 Task: In the  document Creativityplan.html change page color to  'Grey'. Insert watermark  'Do not copy ' Apply Font Style in watermark Lexend
Action: Mouse moved to (243, 311)
Screenshot: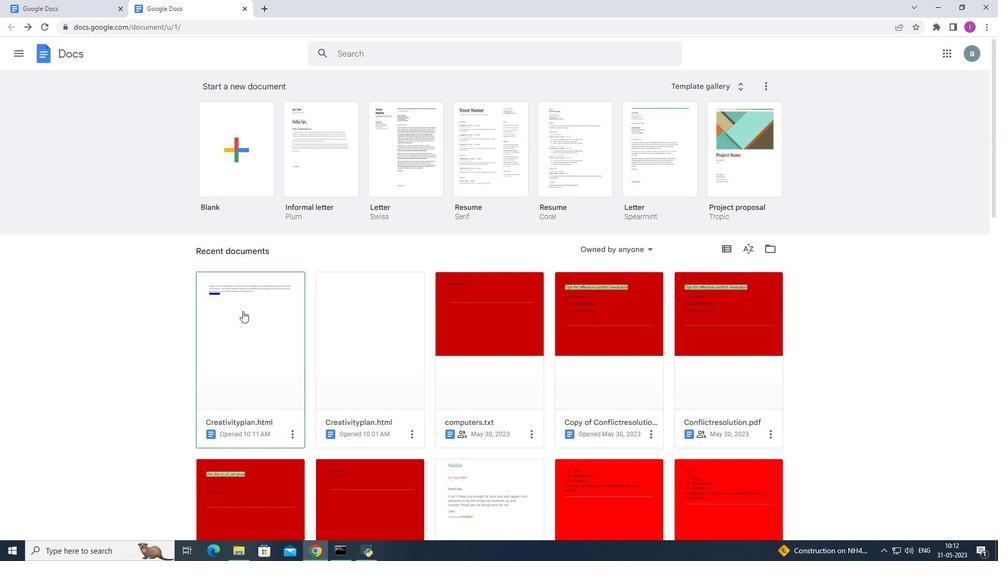 
Action: Mouse pressed left at (243, 311)
Screenshot: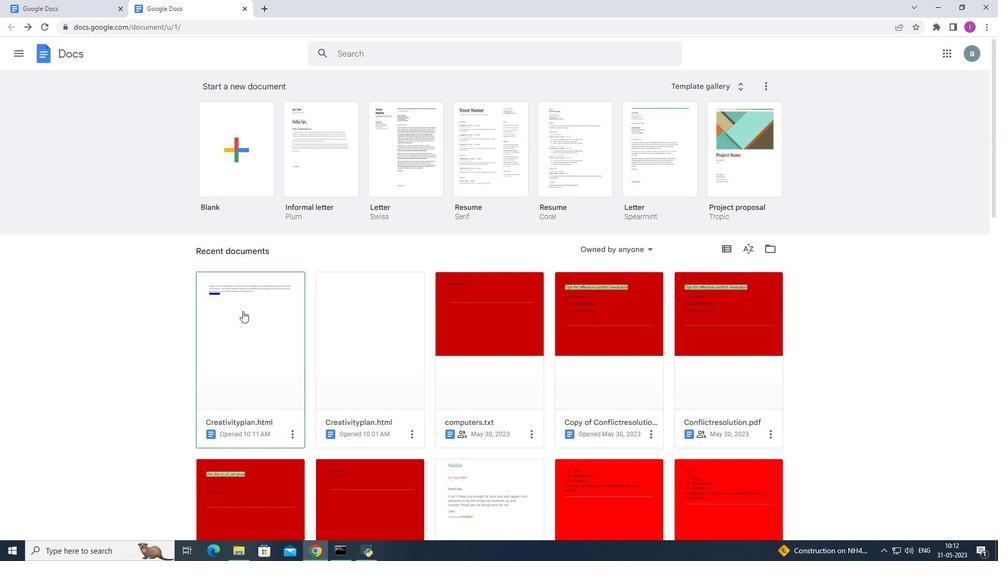 
Action: Mouse moved to (32, 62)
Screenshot: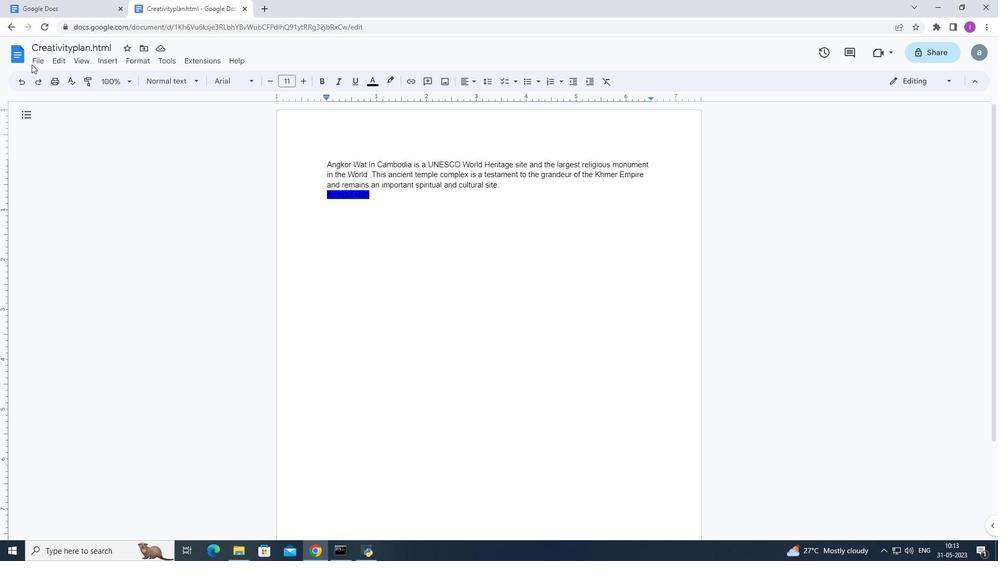 
Action: Mouse pressed left at (32, 62)
Screenshot: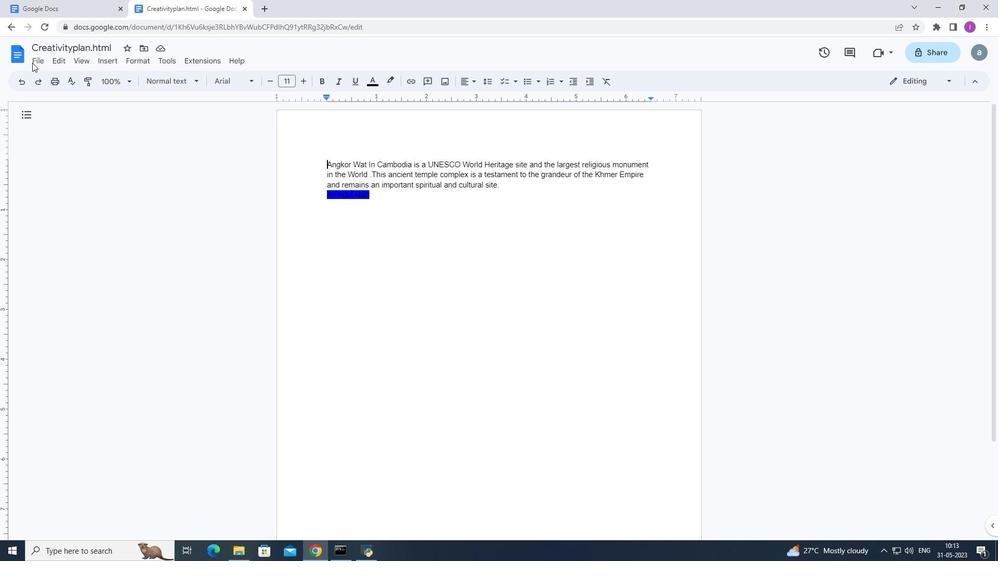 
Action: Mouse moved to (37, 59)
Screenshot: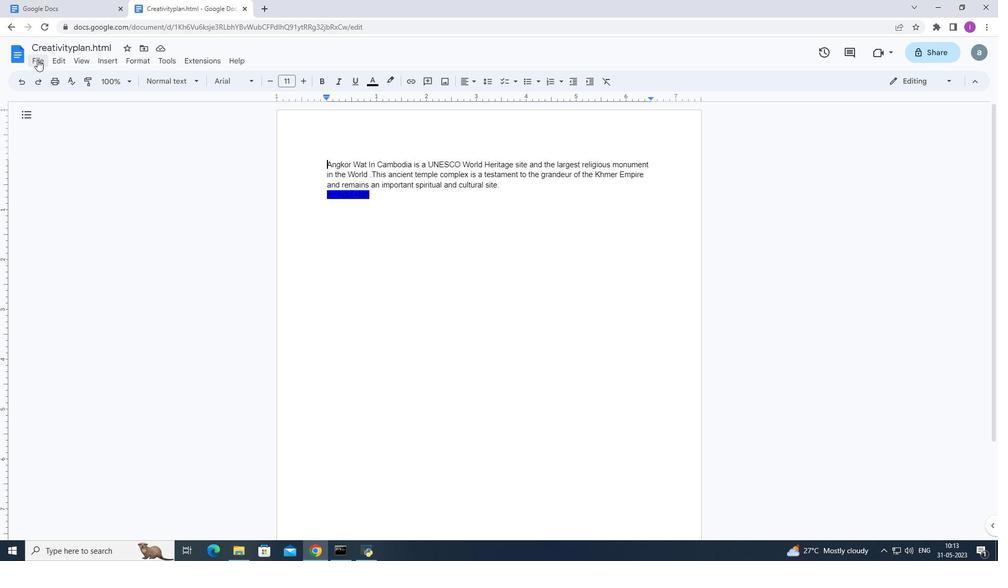 
Action: Mouse pressed left at (37, 59)
Screenshot: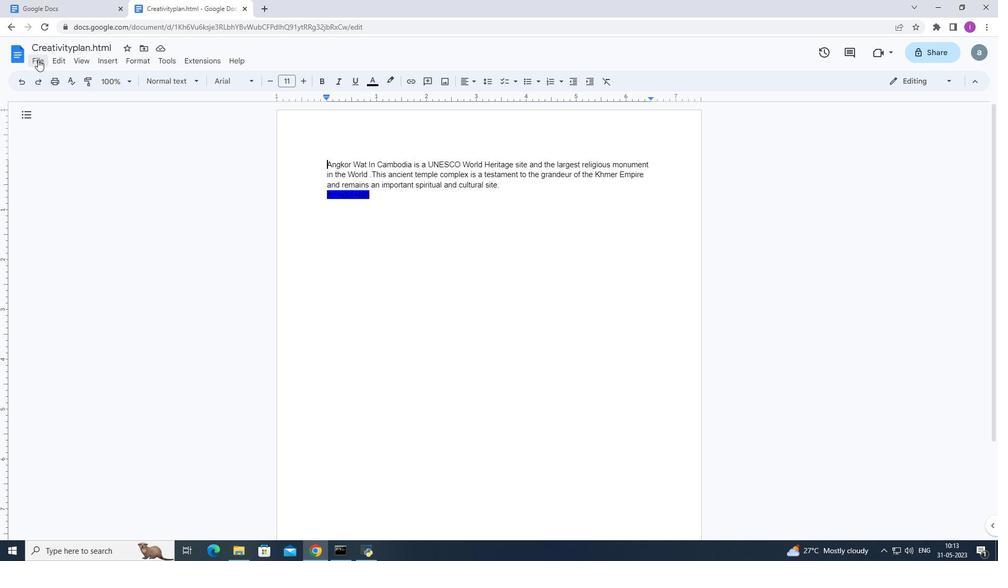 
Action: Mouse moved to (73, 343)
Screenshot: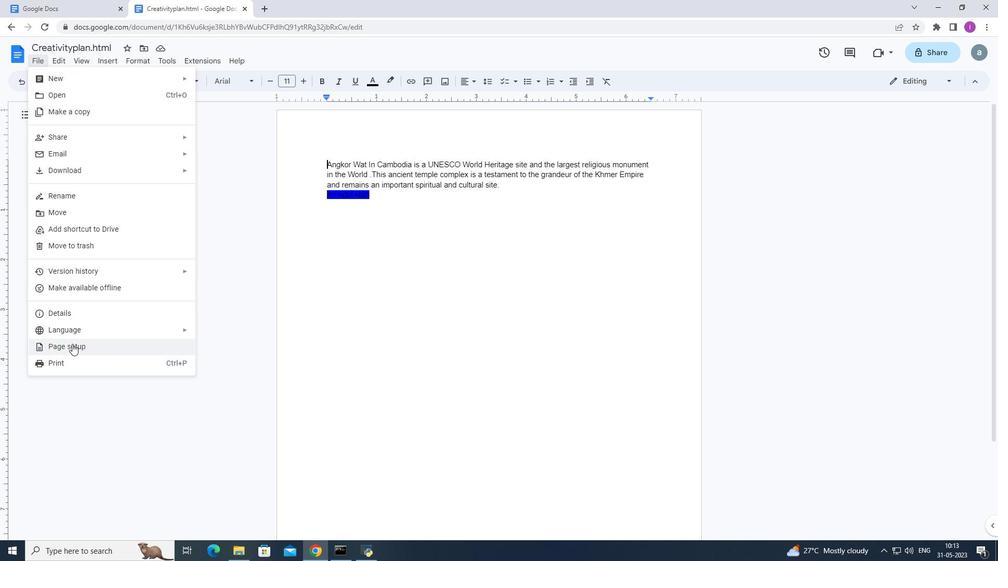 
Action: Mouse pressed left at (73, 343)
Screenshot: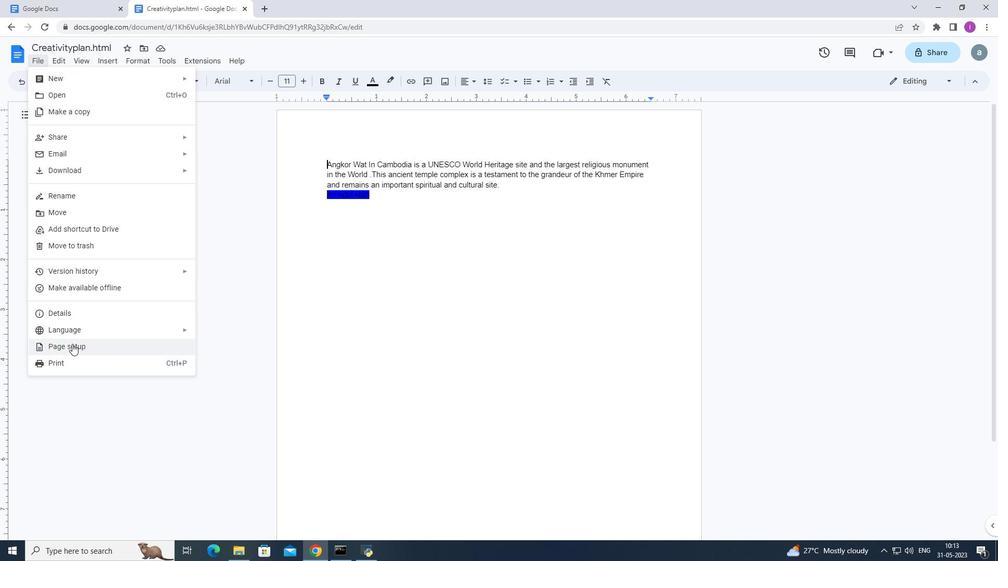 
Action: Mouse moved to (418, 353)
Screenshot: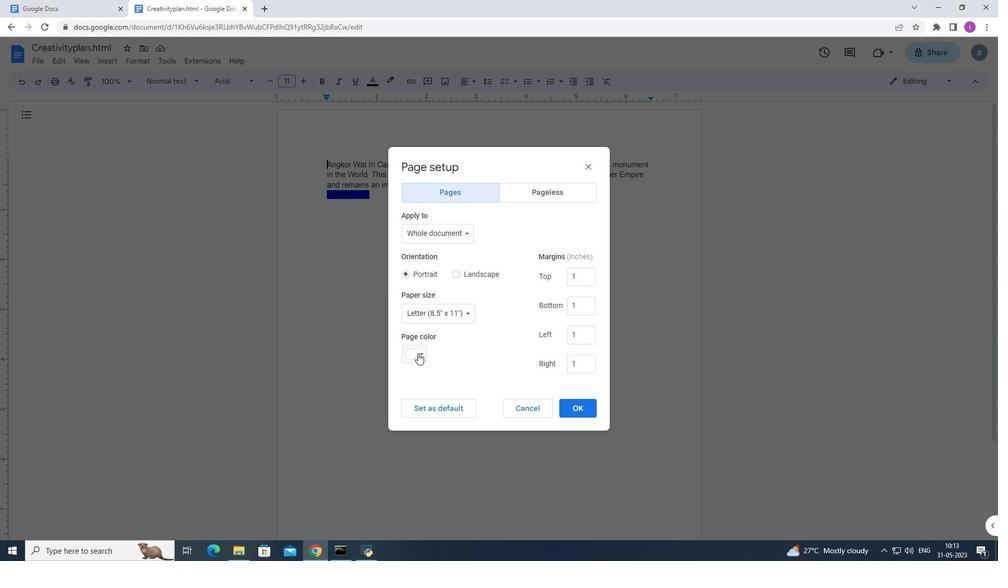 
Action: Mouse pressed left at (418, 353)
Screenshot: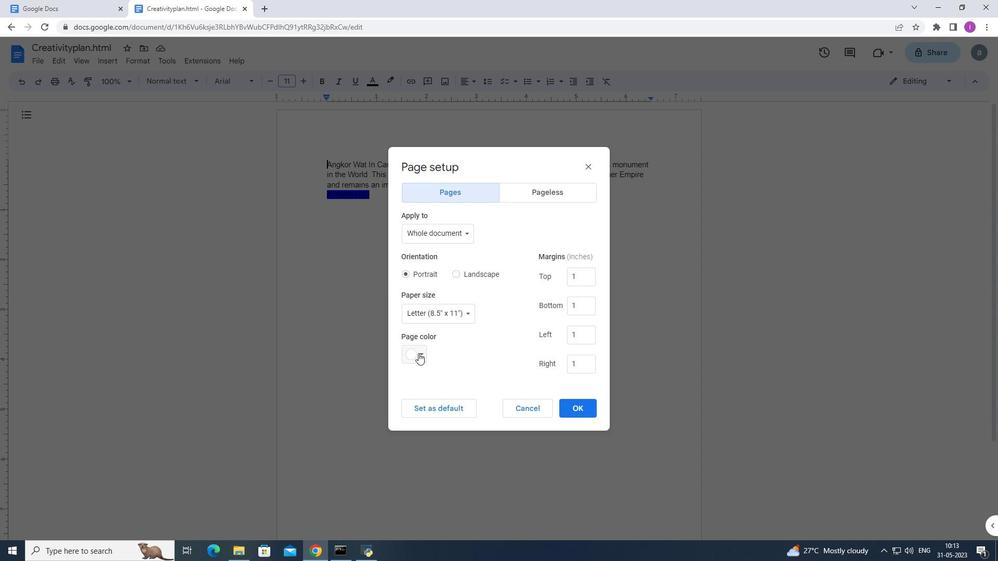 
Action: Mouse moved to (474, 378)
Screenshot: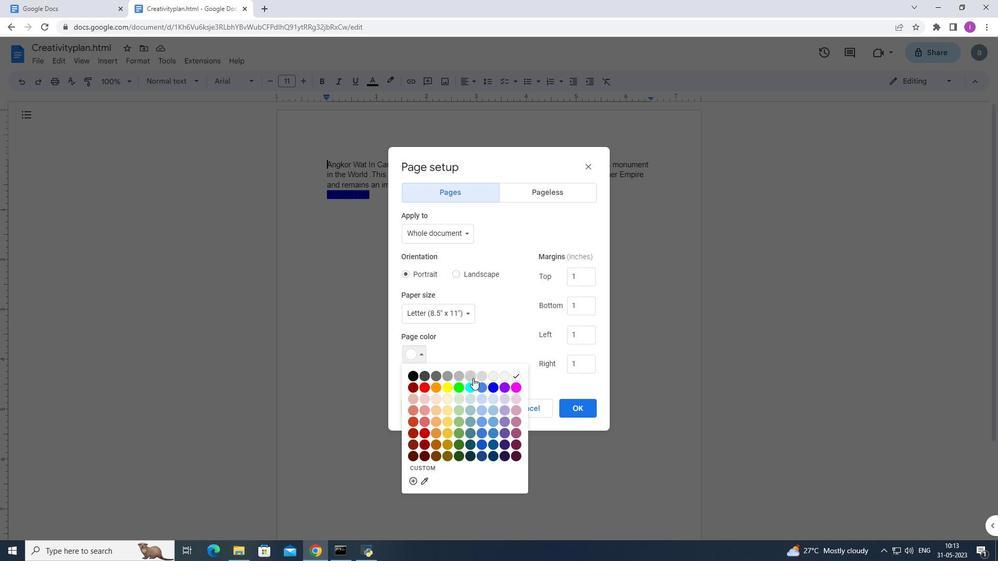 
Action: Mouse pressed left at (474, 378)
Screenshot: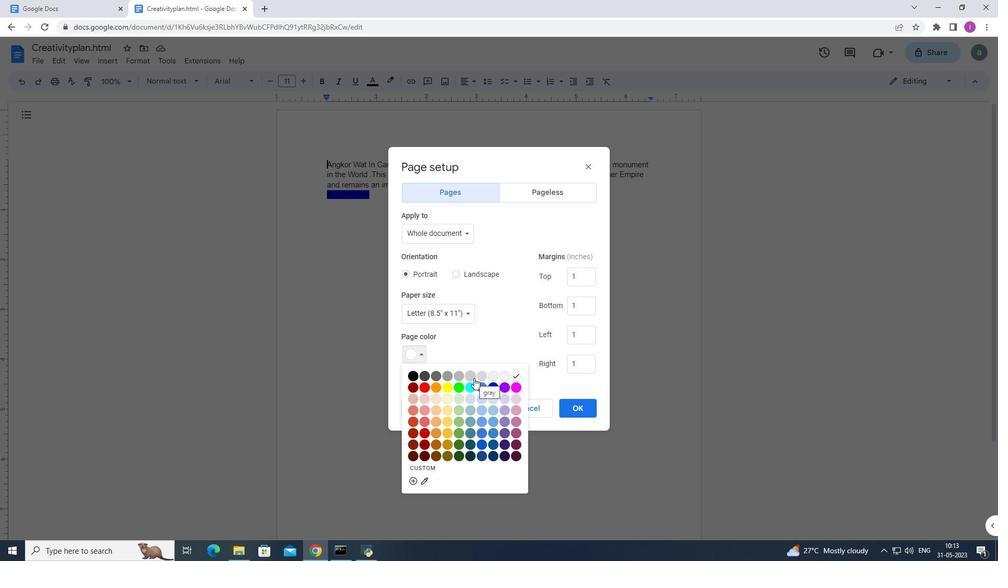 
Action: Mouse moved to (582, 414)
Screenshot: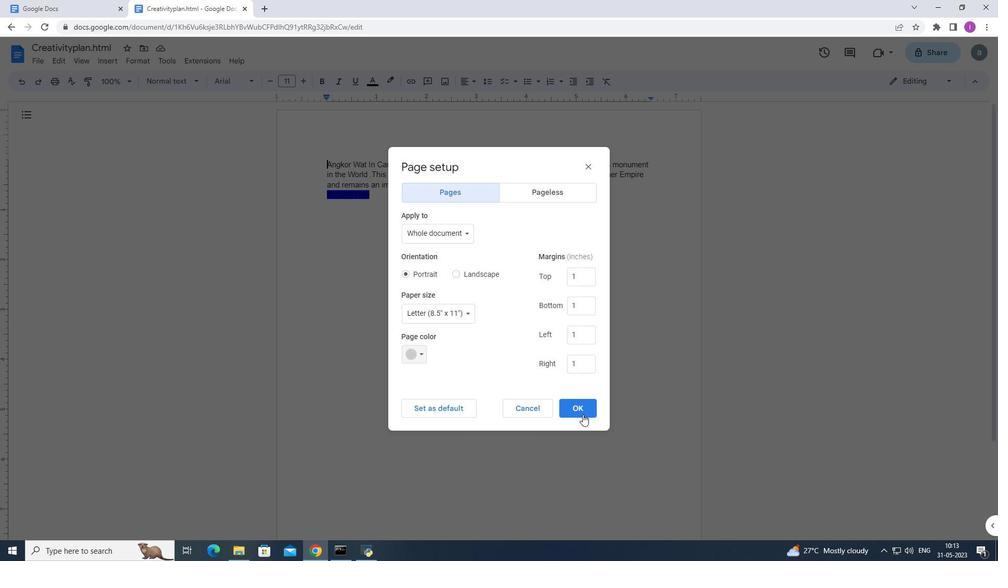 
Action: Mouse pressed left at (582, 414)
Screenshot: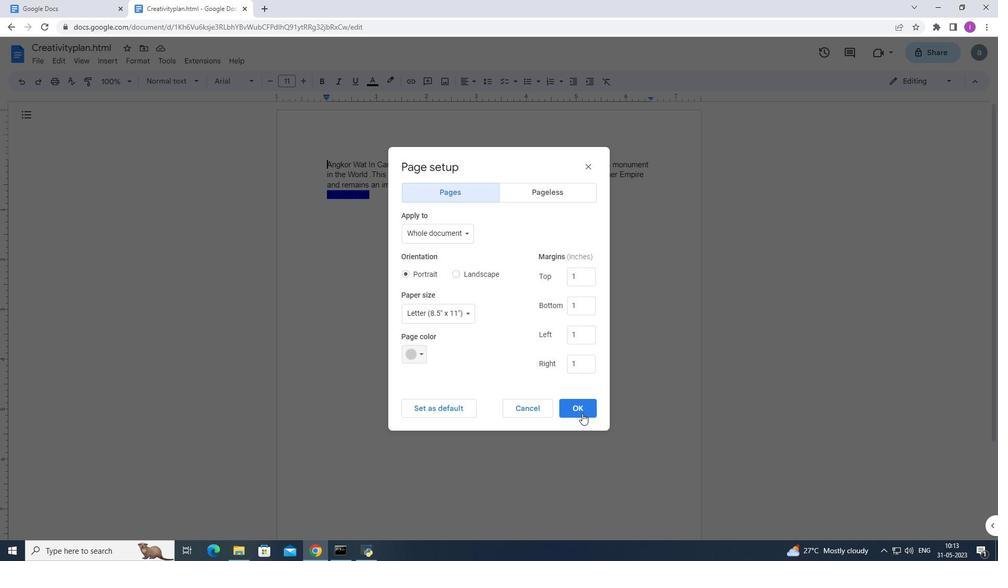 
Action: Mouse moved to (110, 60)
Screenshot: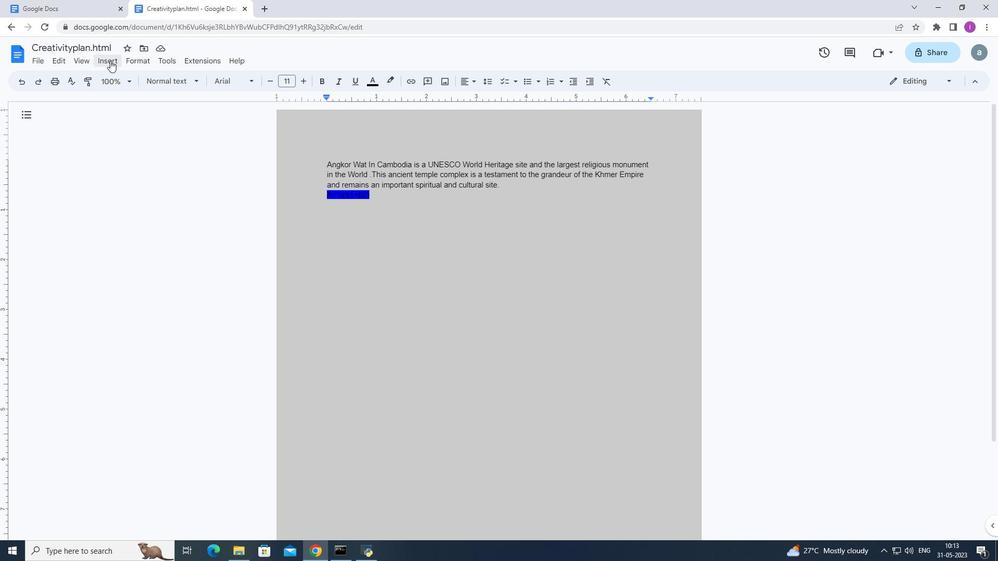 
Action: Mouse pressed left at (110, 60)
Screenshot: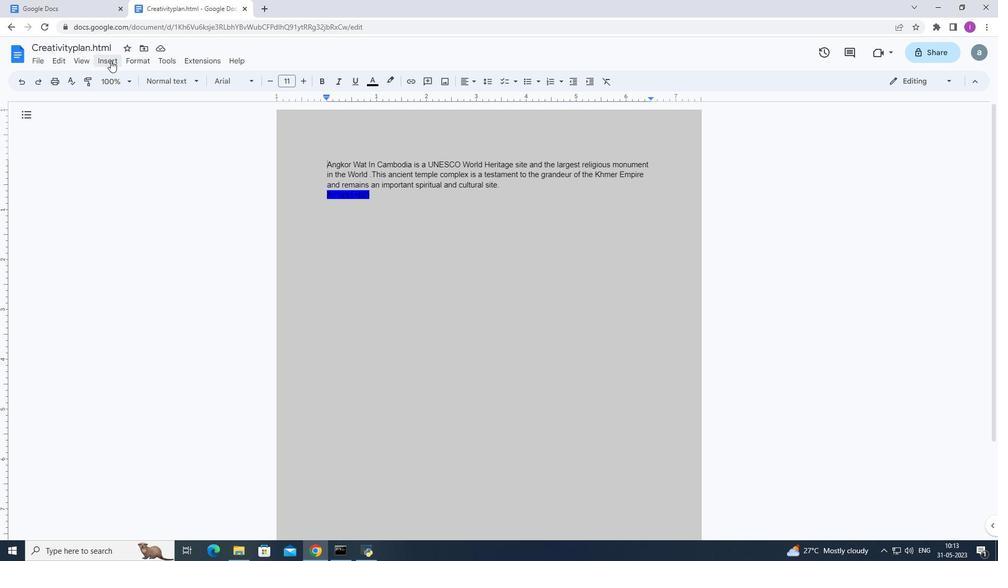 
Action: Mouse moved to (140, 302)
Screenshot: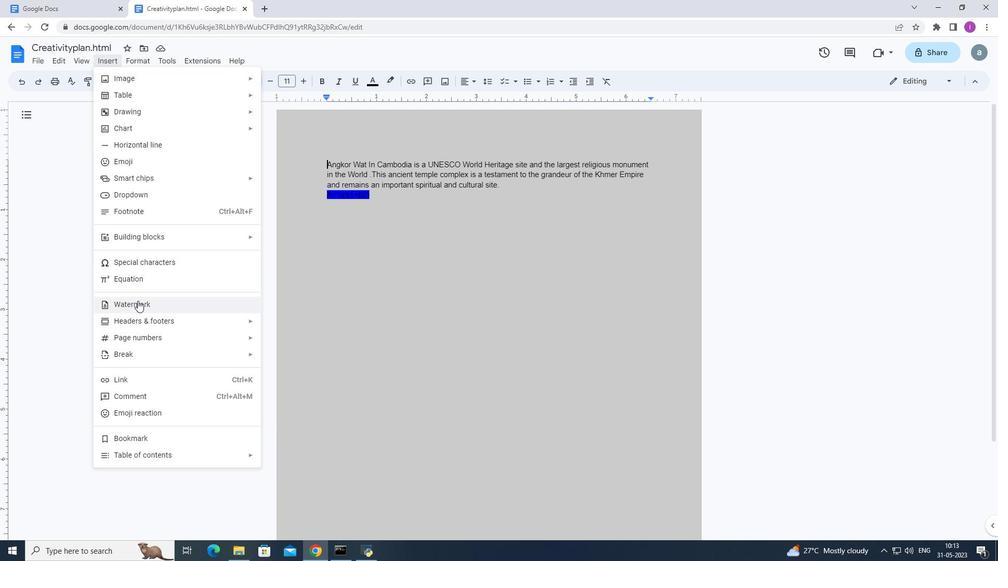 
Action: Mouse pressed left at (140, 302)
Screenshot: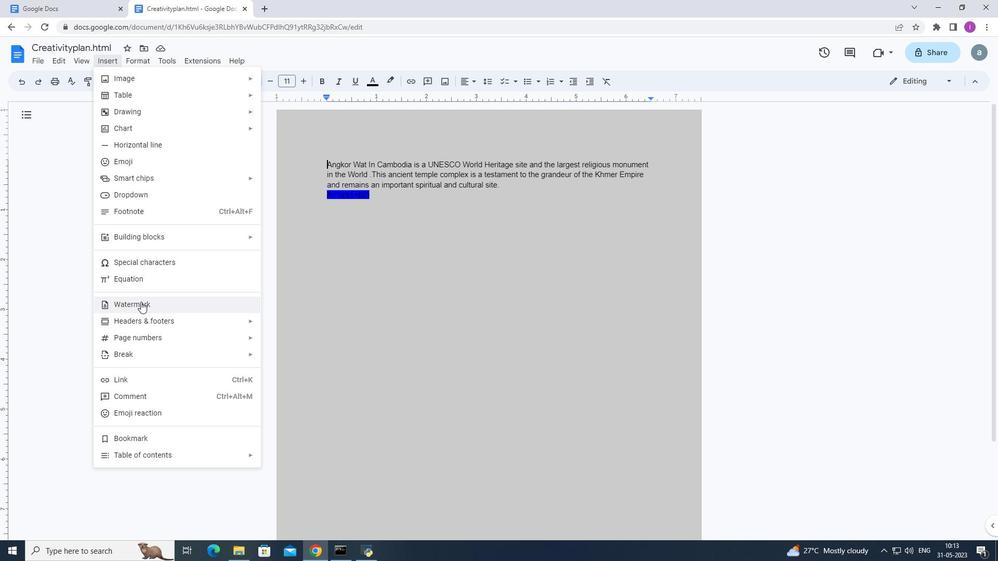 
Action: Mouse moved to (869, 206)
Screenshot: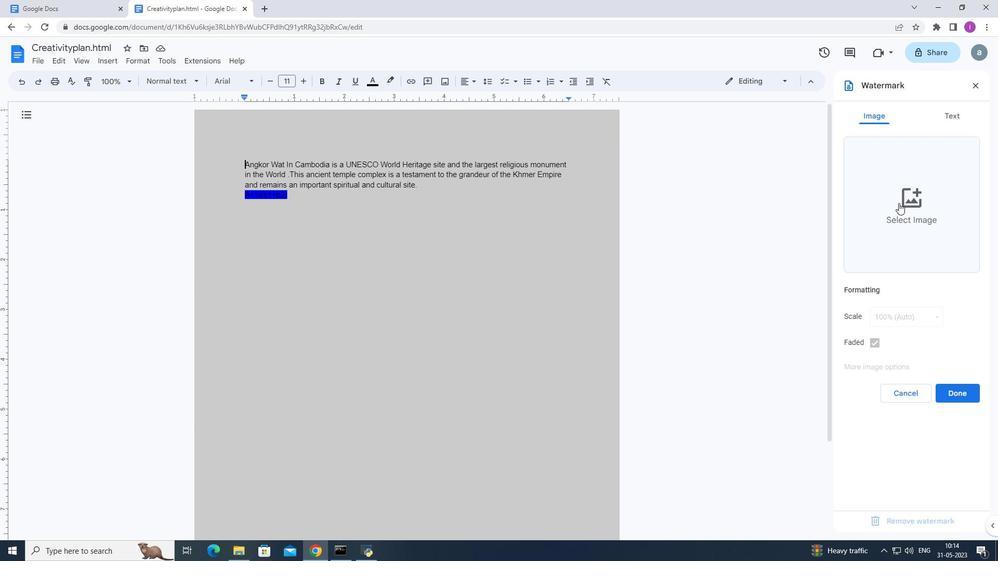 
Action: Mouse pressed left at (869, 206)
Screenshot: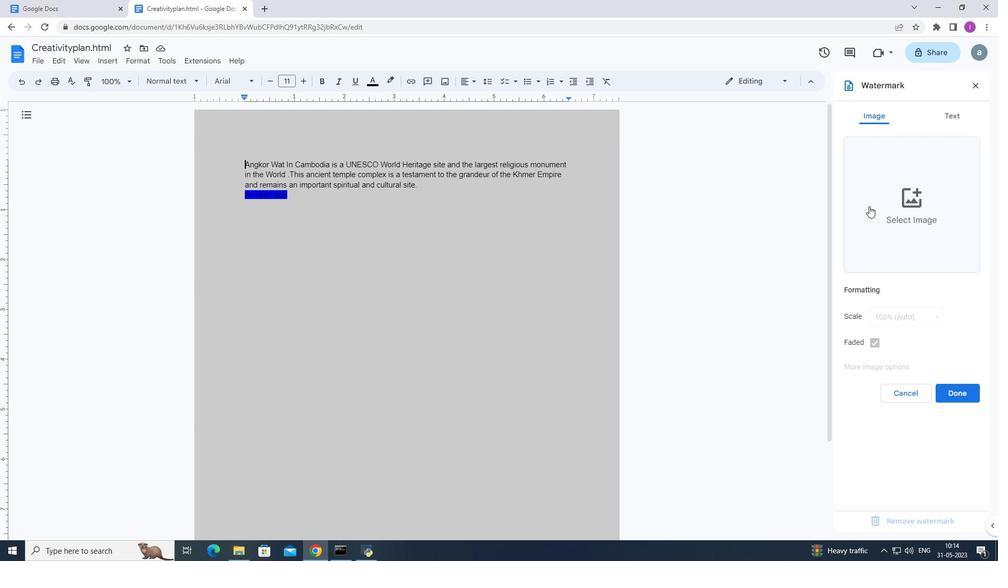 
Action: Mouse moved to (831, 96)
Screenshot: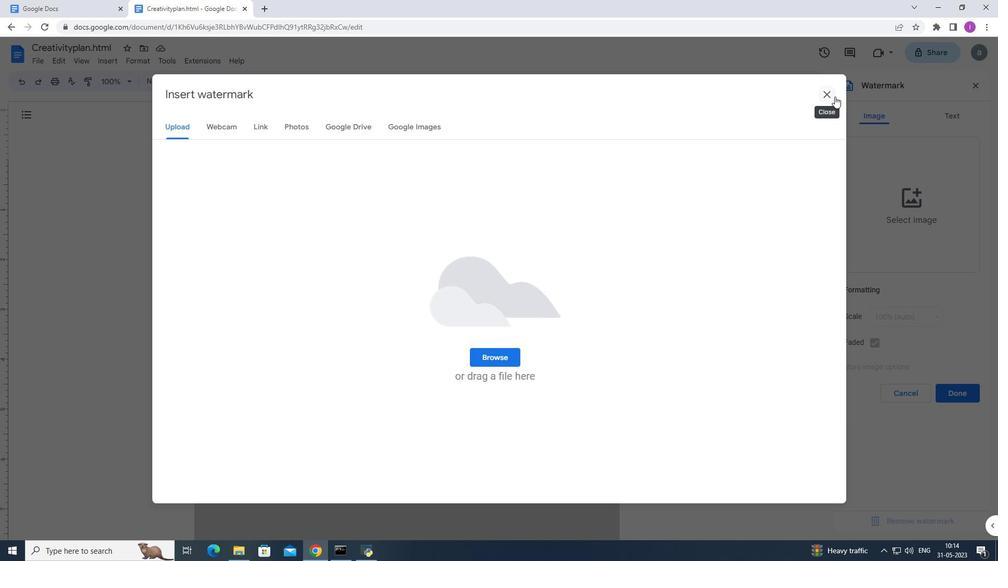 
Action: Mouse pressed left at (831, 96)
Screenshot: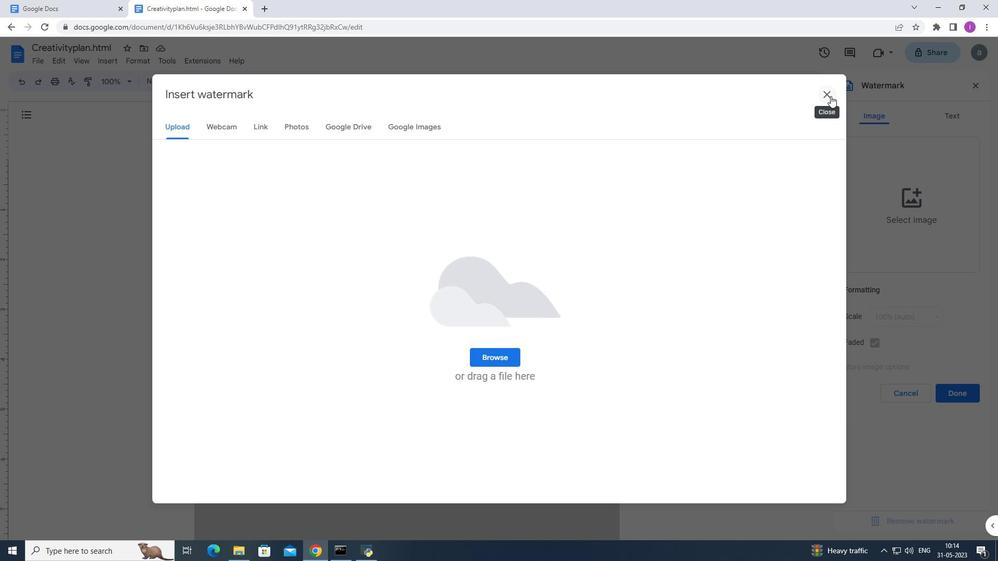 
Action: Mouse moved to (955, 117)
Screenshot: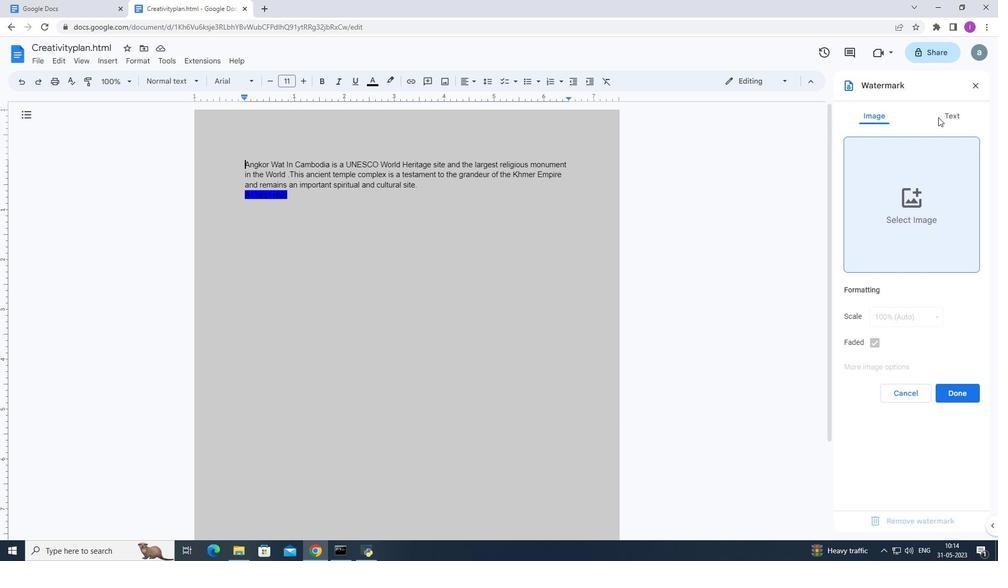 
Action: Mouse pressed left at (955, 117)
Screenshot: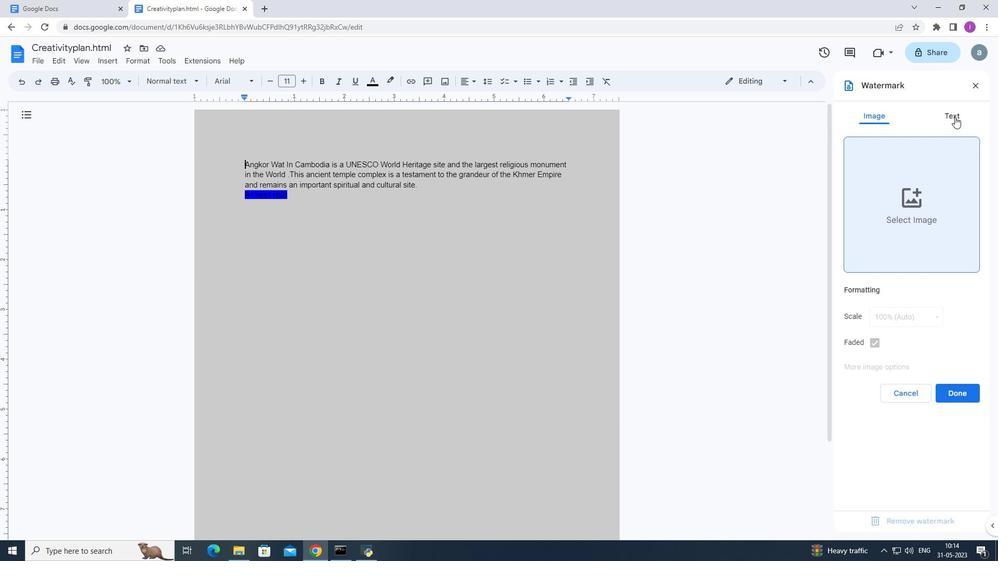 
Action: Mouse moved to (884, 144)
Screenshot: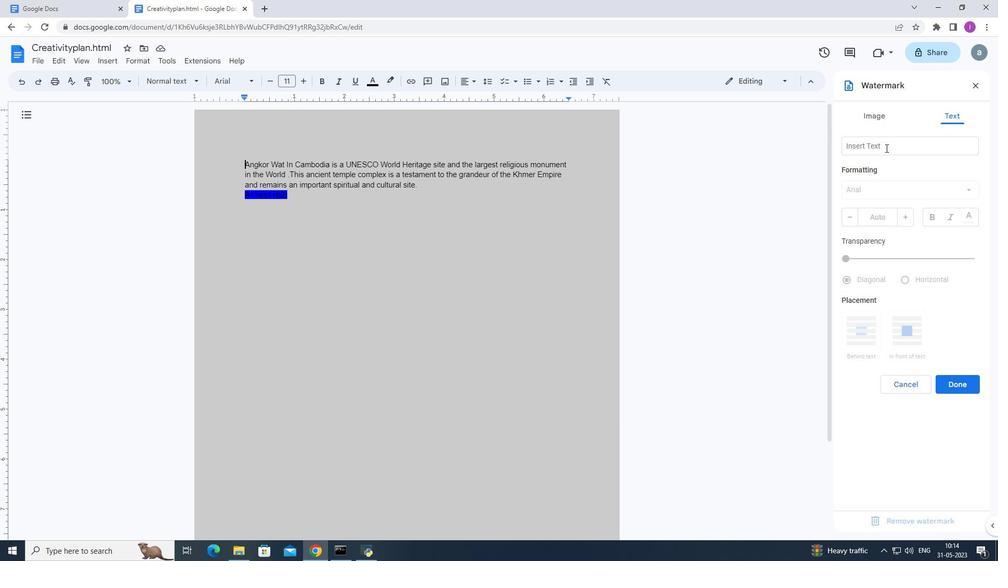 
Action: Mouse pressed left at (884, 144)
Screenshot: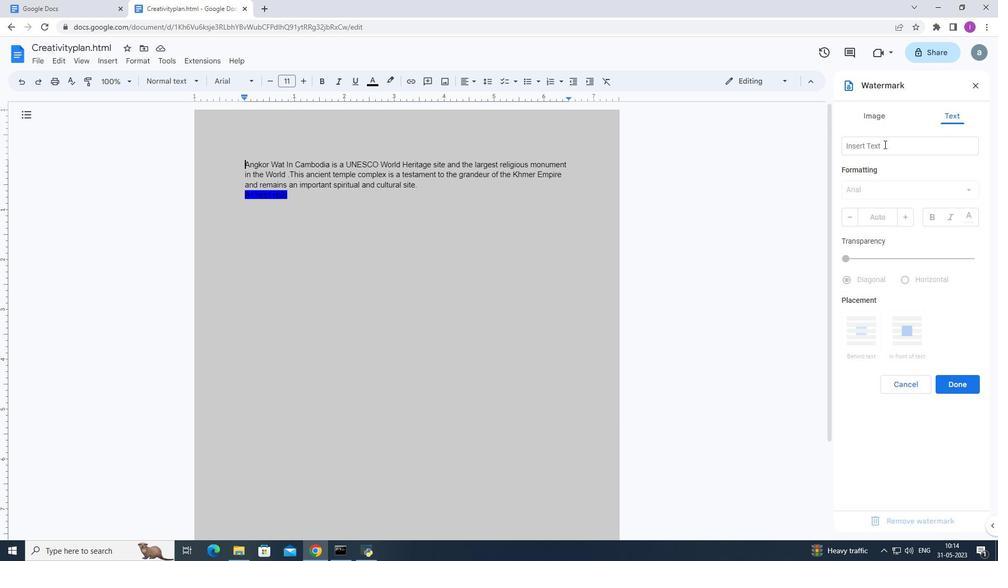 
Action: Key pressed <Key.shift>Do<Key.space>nit<Key.space>copy<Key.backspace><Key.backspace><Key.backspace><Key.backspace><Key.backspace><Key.backspace><Key.backspace>ot<Key.space>copy
Screenshot: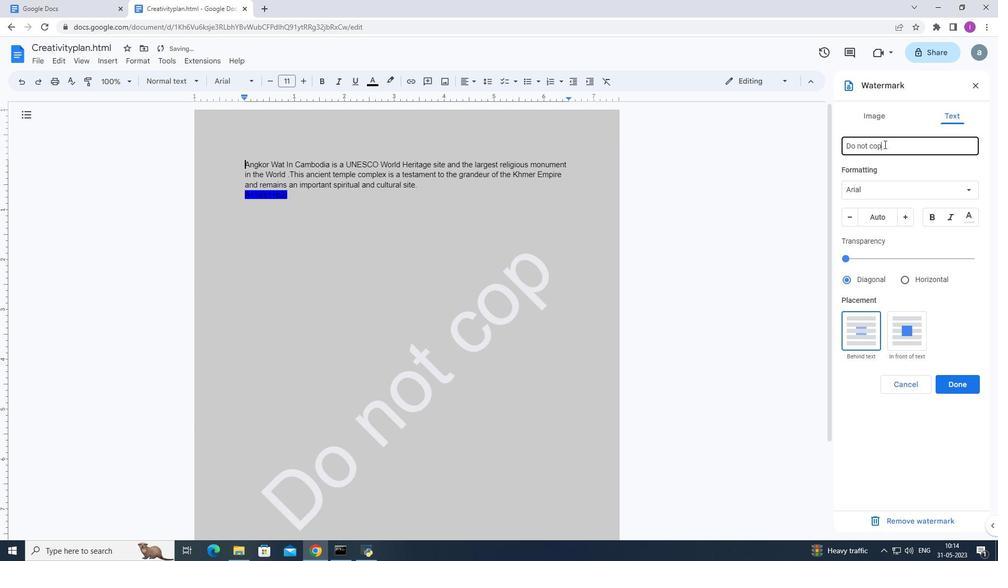 
Action: Mouse moved to (970, 189)
Screenshot: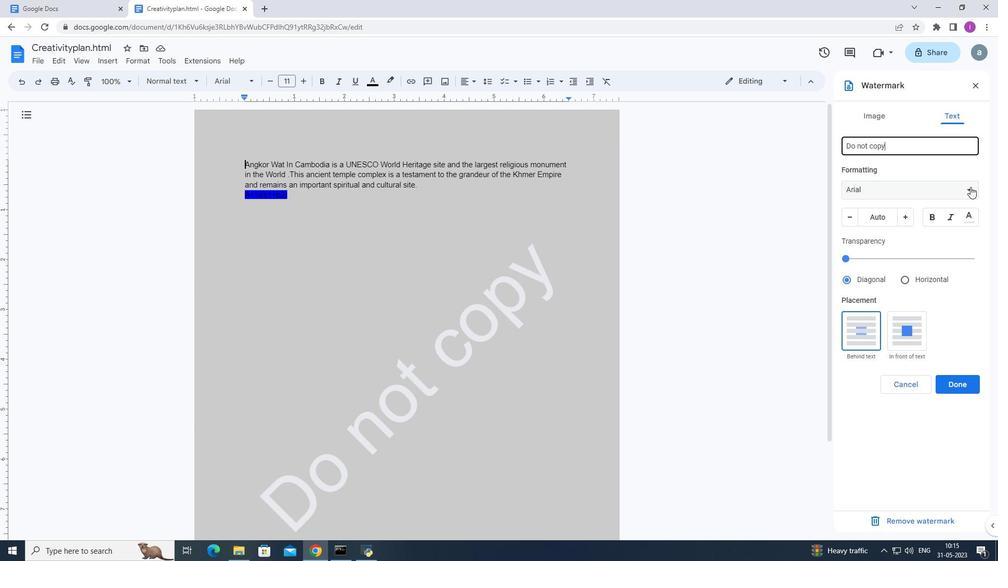 
Action: Mouse pressed left at (970, 189)
Screenshot: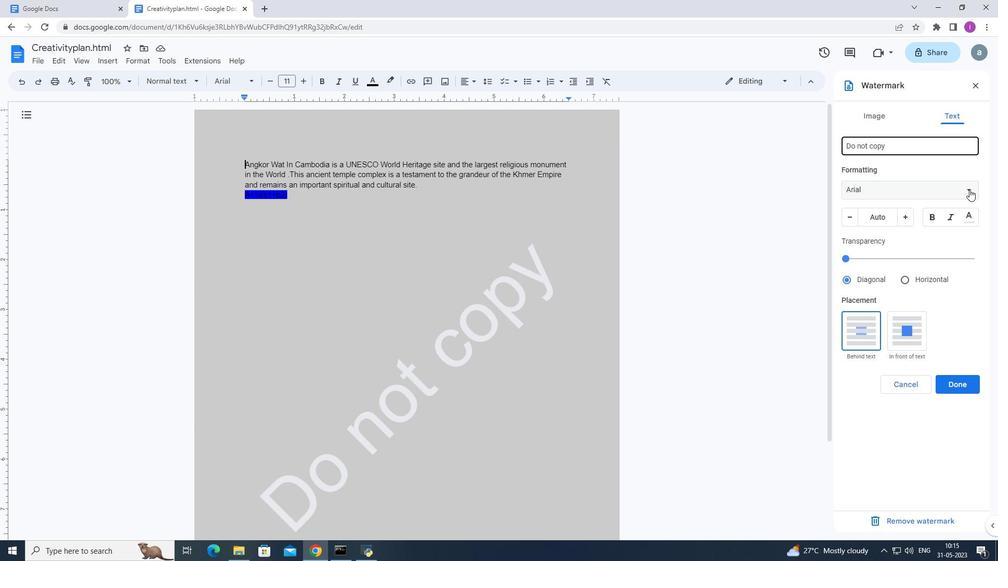 
Action: Mouse moved to (967, 169)
Screenshot: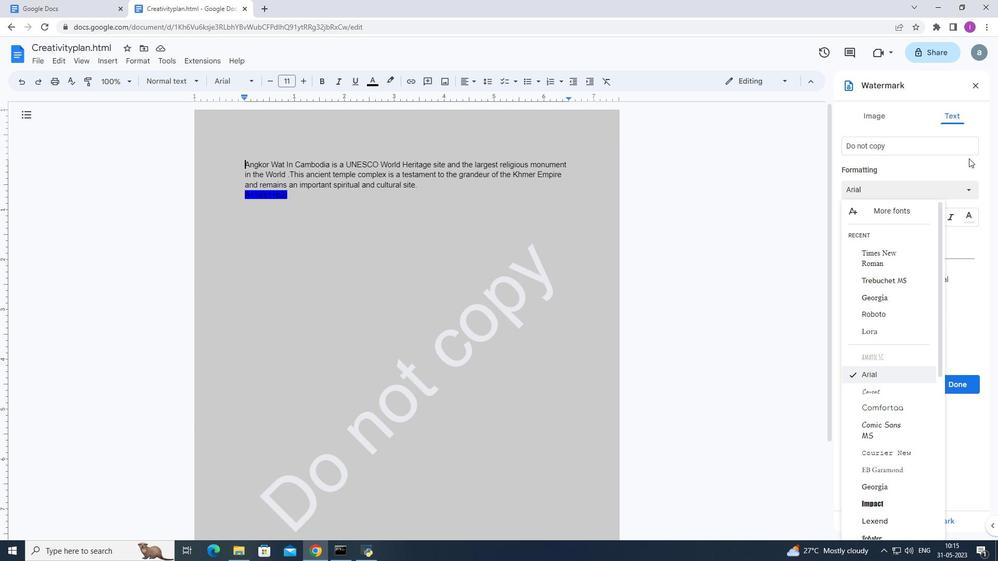 
Action: Mouse pressed left at (967, 169)
Screenshot: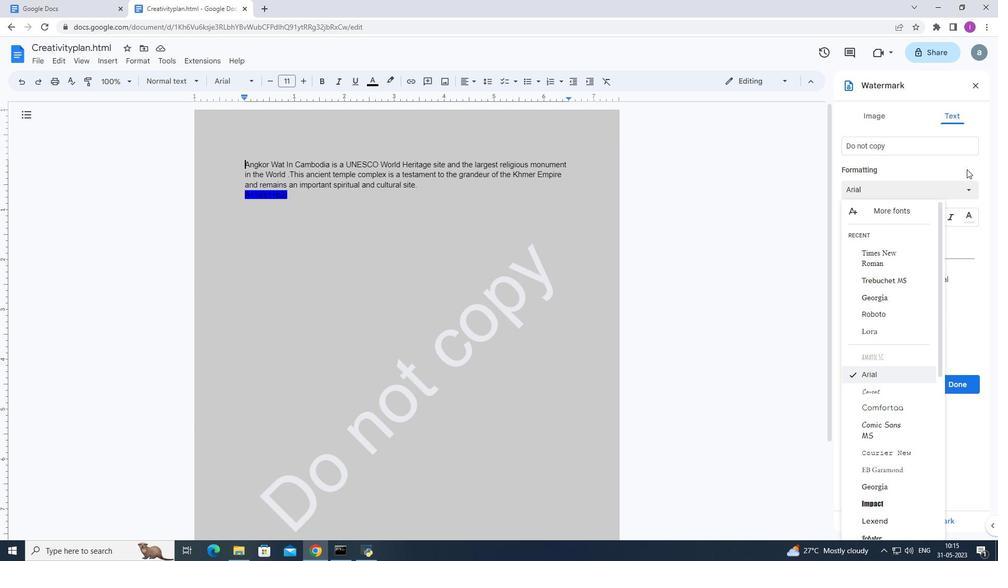 
Action: Mouse moved to (967, 189)
Screenshot: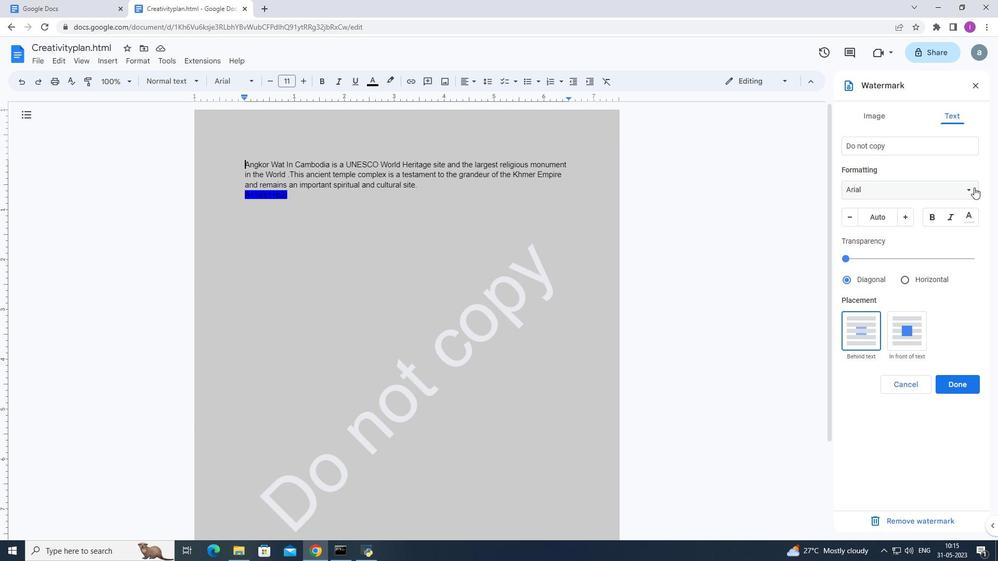 
Action: Mouse pressed left at (967, 189)
Screenshot: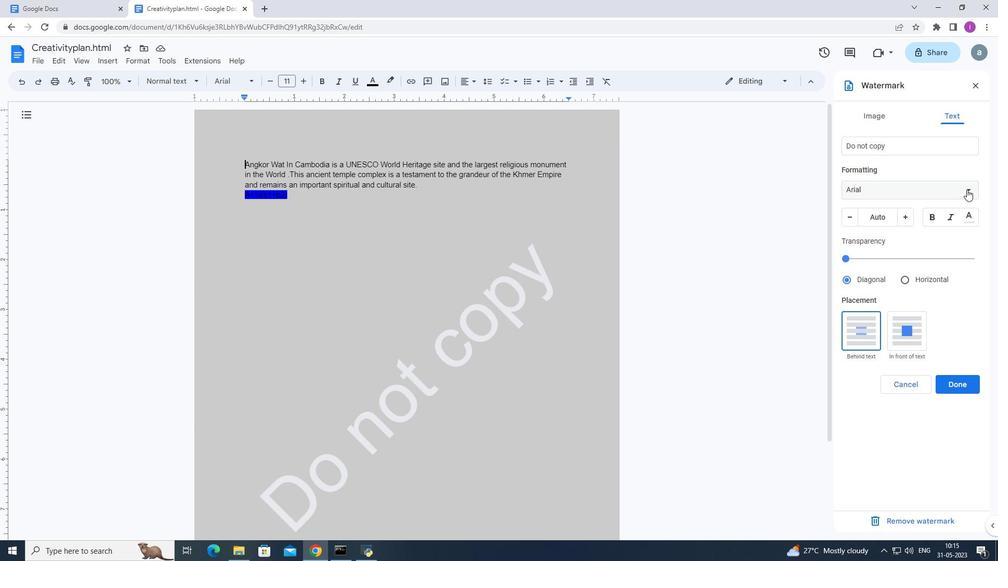 
Action: Mouse moved to (925, 287)
Screenshot: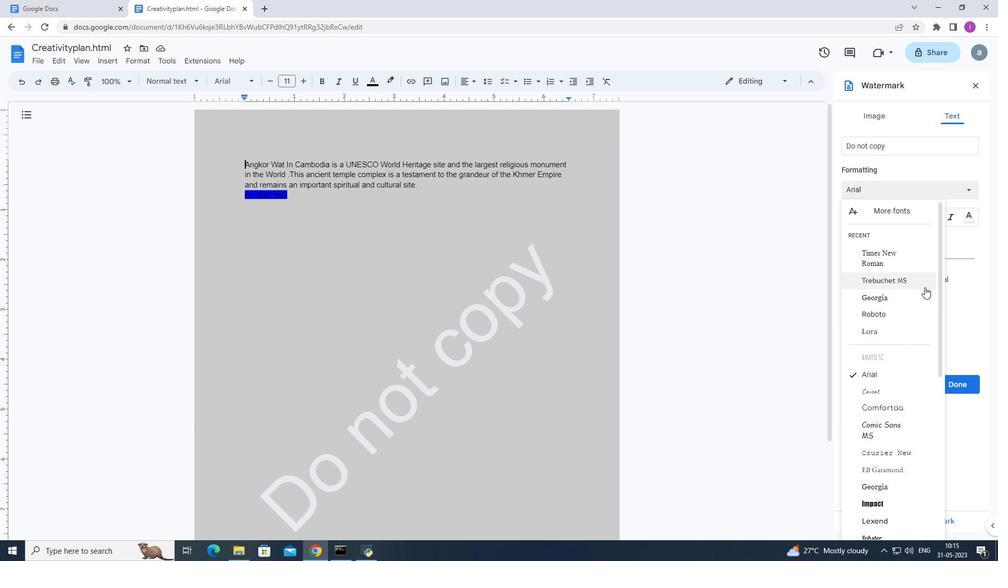 
Action: Mouse scrolled (925, 286) with delta (0, 0)
Screenshot: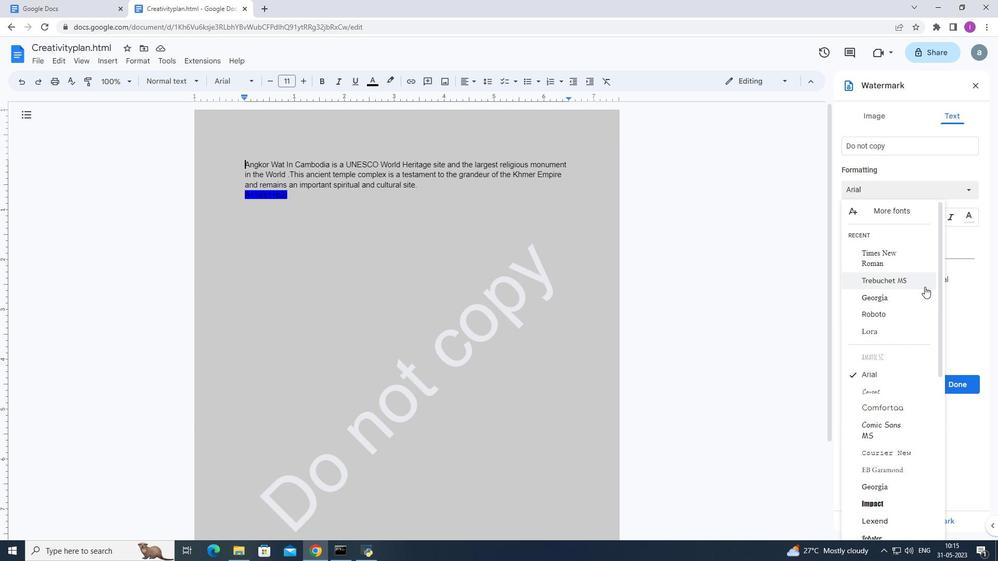 
Action: Mouse scrolled (925, 286) with delta (0, 0)
Screenshot: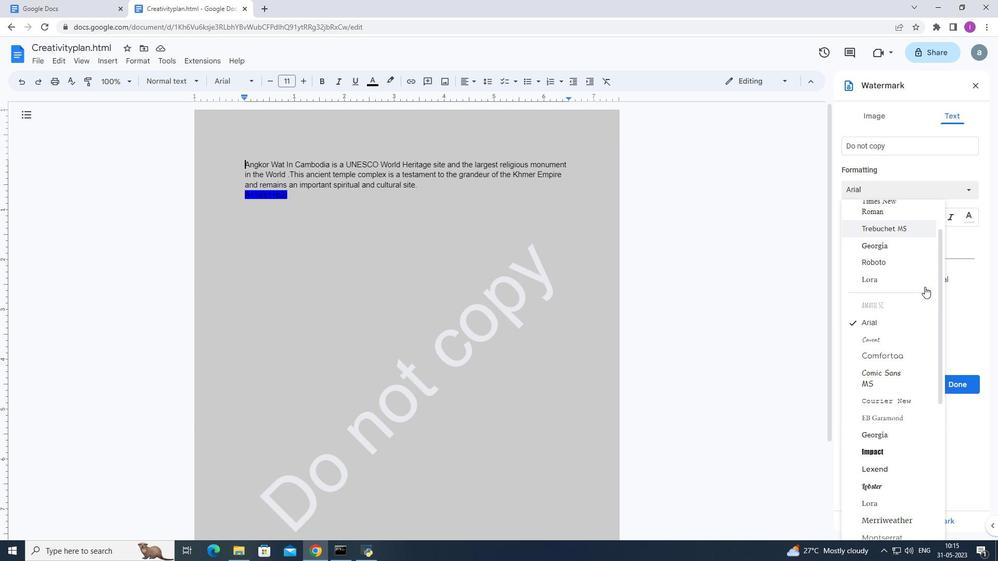 
Action: Mouse scrolled (925, 286) with delta (0, 0)
Screenshot: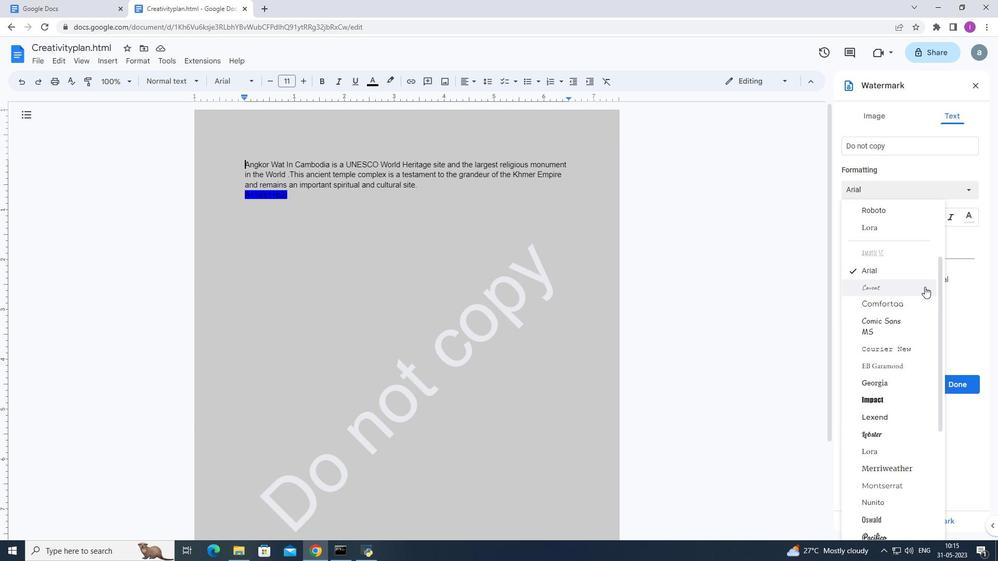 
Action: Mouse scrolled (925, 286) with delta (0, 0)
Screenshot: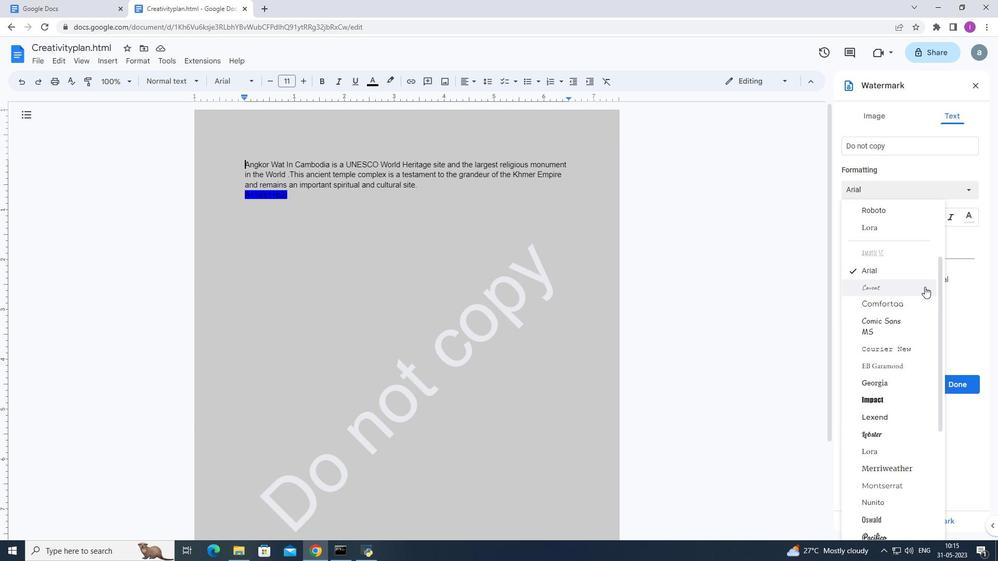 
Action: Mouse scrolled (925, 286) with delta (0, 0)
Screenshot: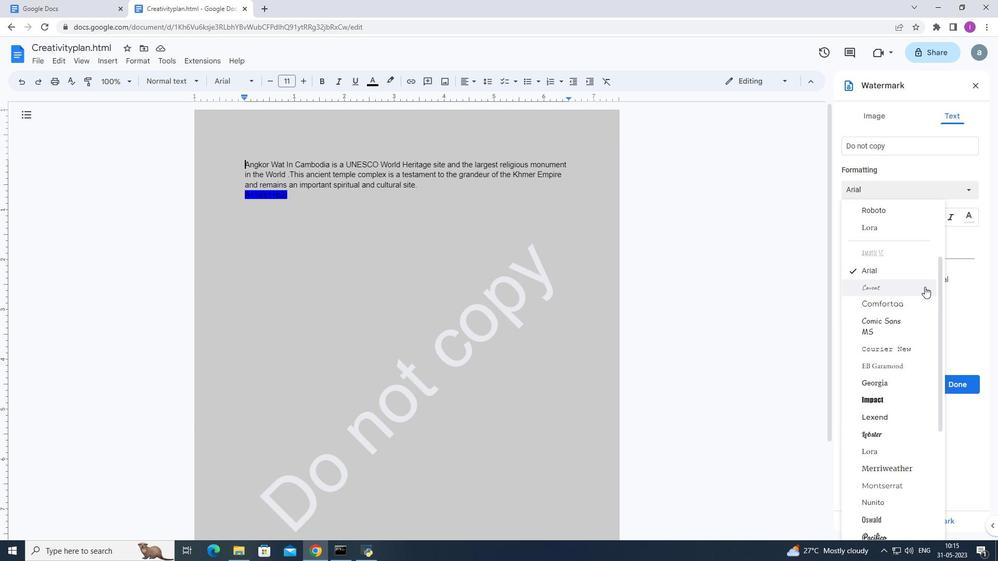 
Action: Mouse scrolled (925, 286) with delta (0, 0)
Screenshot: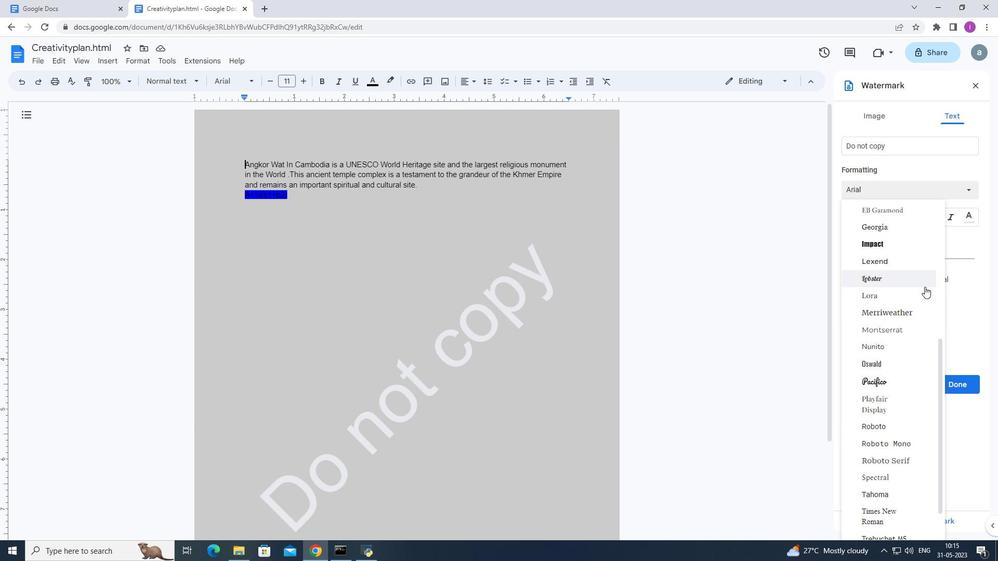 
Action: Mouse scrolled (925, 286) with delta (0, 0)
Screenshot: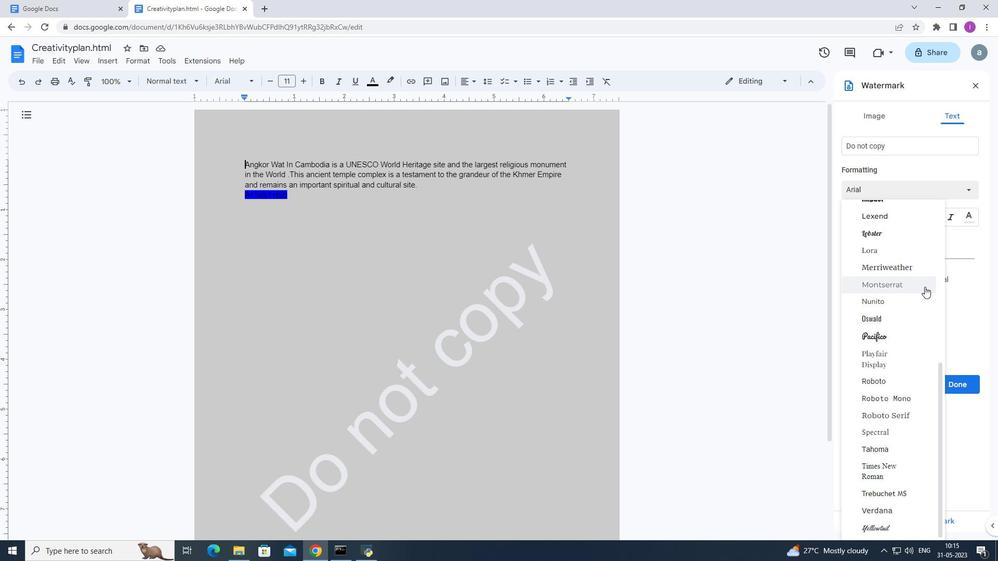 
Action: Mouse scrolled (925, 286) with delta (0, 0)
Screenshot: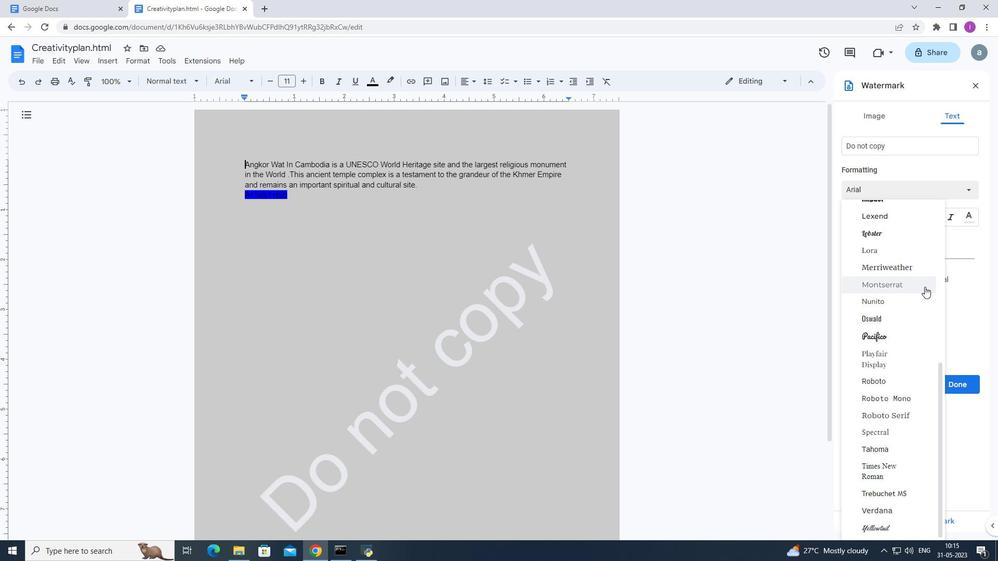
Action: Mouse scrolled (925, 286) with delta (0, 0)
Screenshot: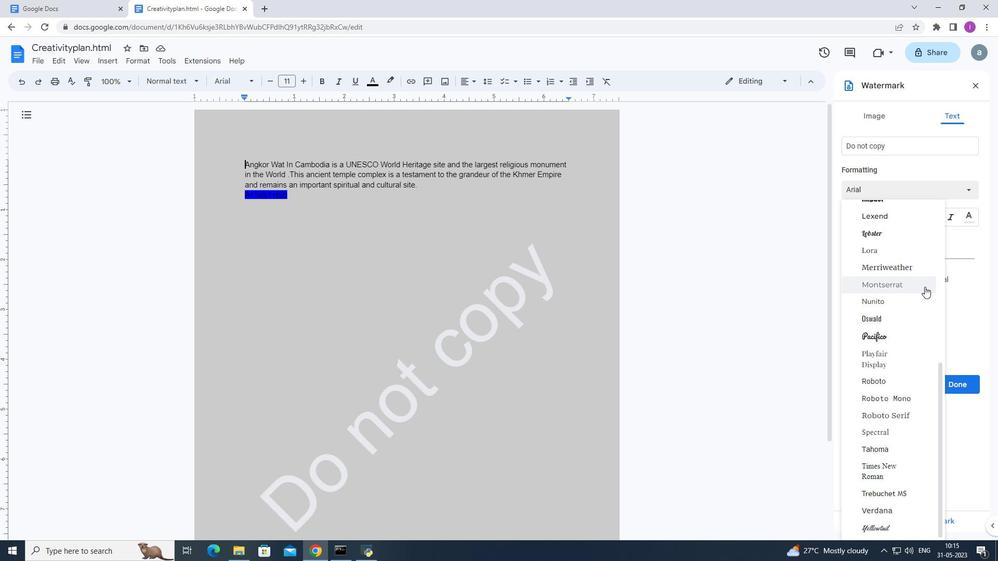 
Action: Mouse scrolled (925, 286) with delta (0, 0)
Screenshot: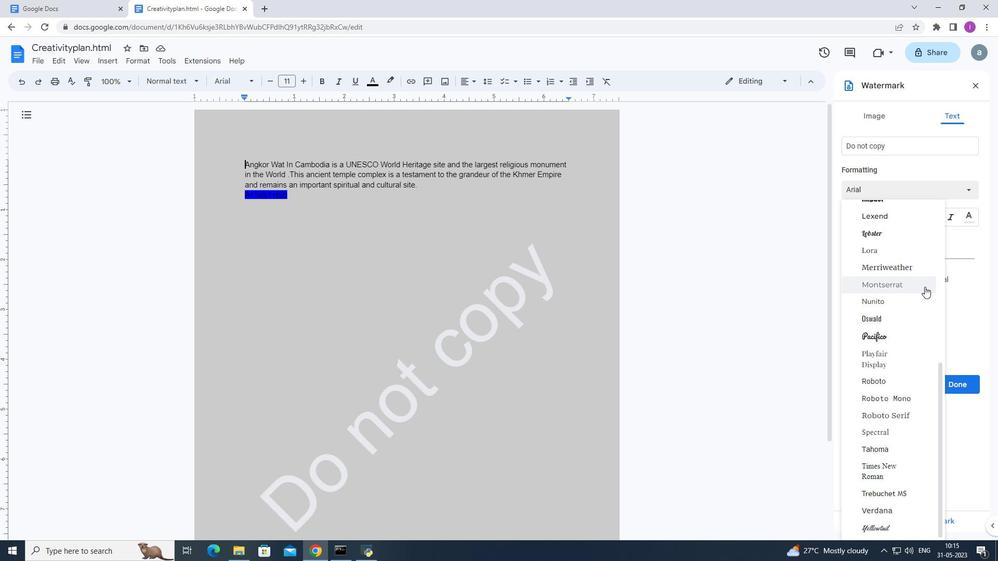 
Action: Mouse scrolled (925, 287) with delta (0, 0)
Screenshot: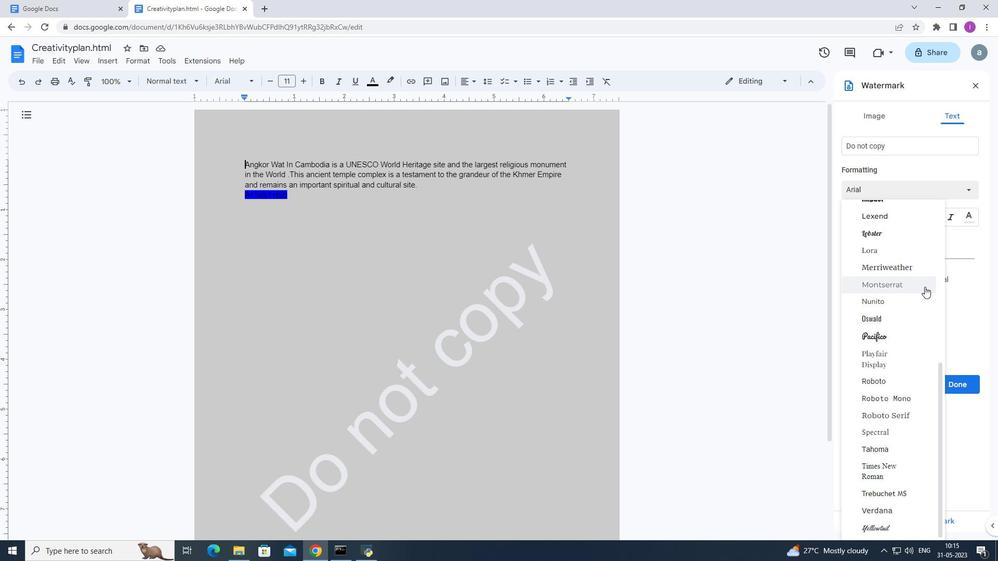 
Action: Mouse scrolled (925, 287) with delta (0, 0)
Screenshot: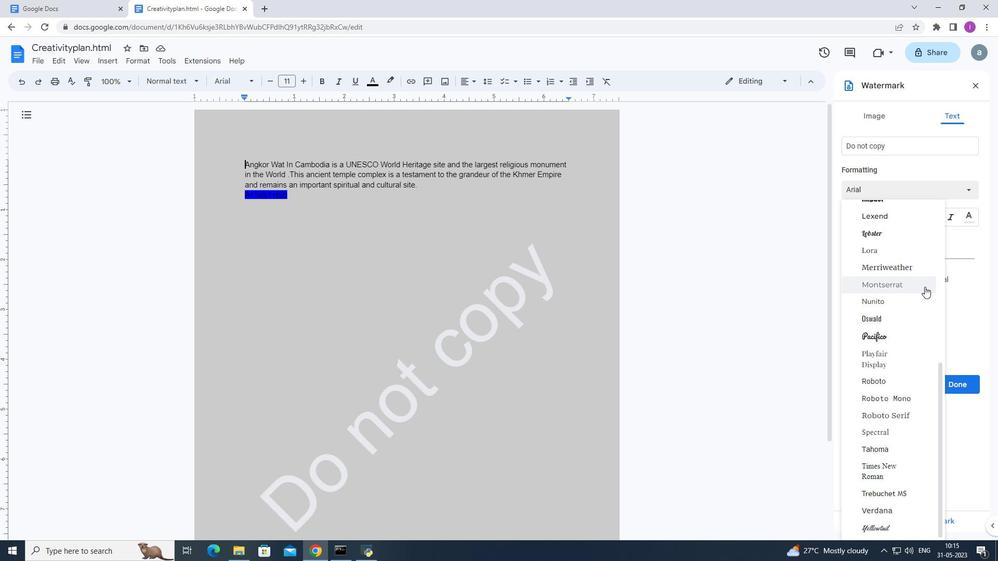 
Action: Mouse scrolled (925, 287) with delta (0, 0)
Screenshot: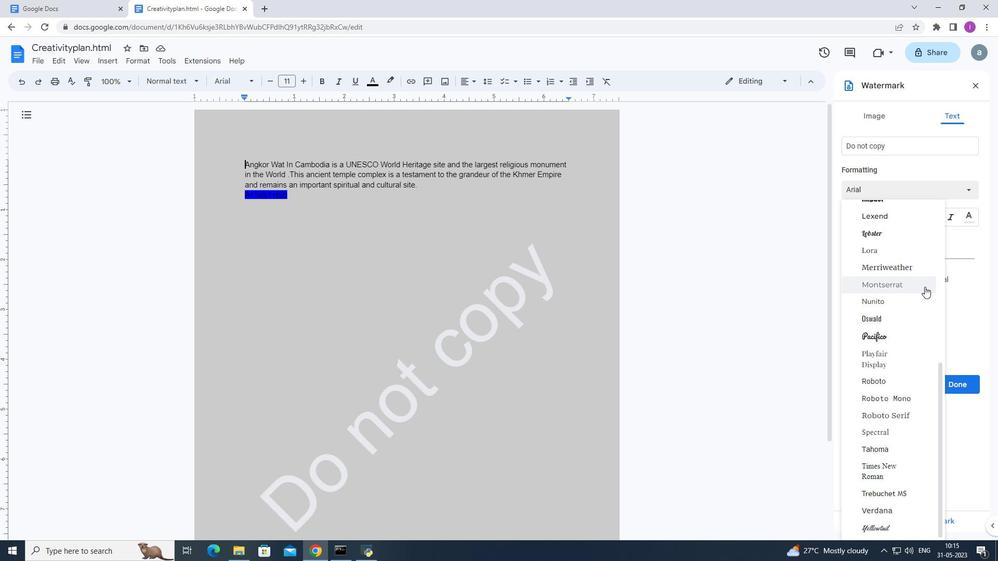 
Action: Mouse scrolled (925, 287) with delta (0, 0)
Screenshot: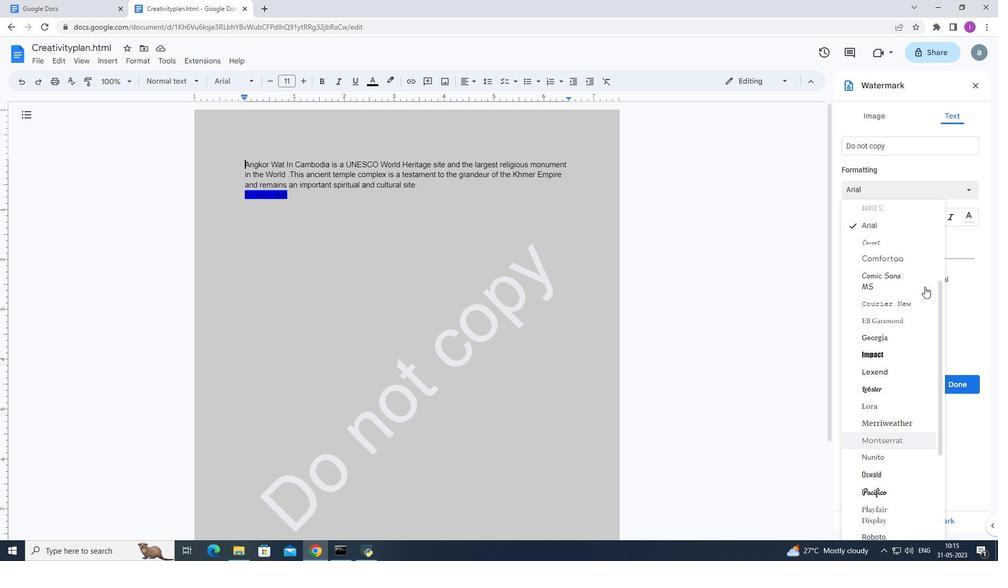 
Action: Mouse scrolled (925, 287) with delta (0, 0)
Screenshot: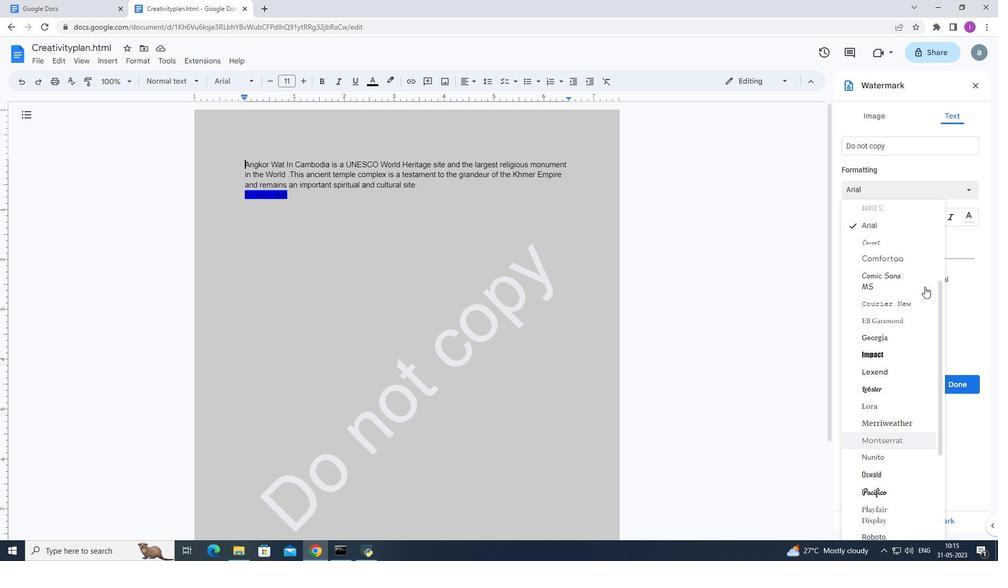 
Action: Mouse scrolled (925, 287) with delta (0, 0)
Screenshot: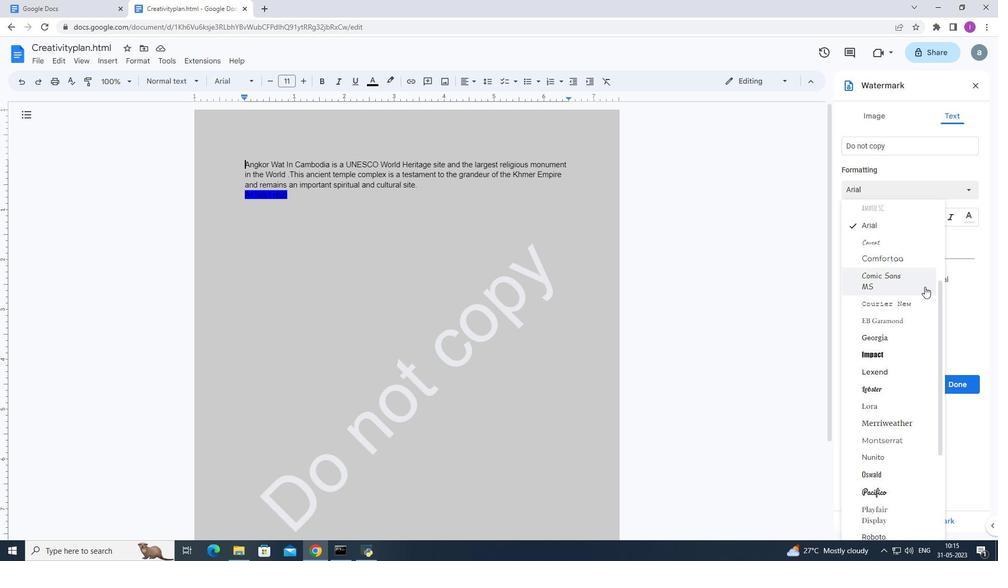 
Action: Mouse moved to (911, 208)
Screenshot: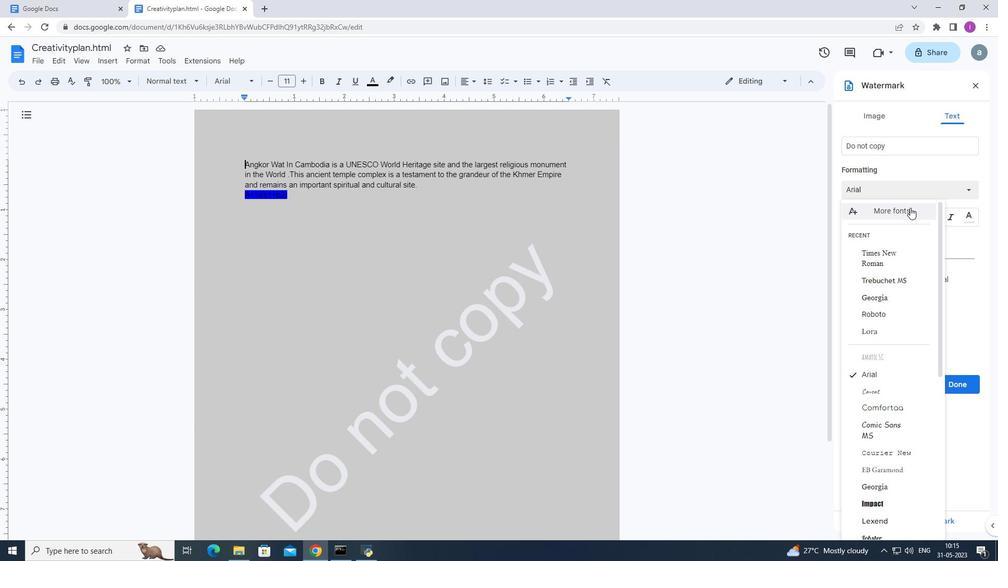 
Action: Mouse pressed left at (911, 208)
Screenshot: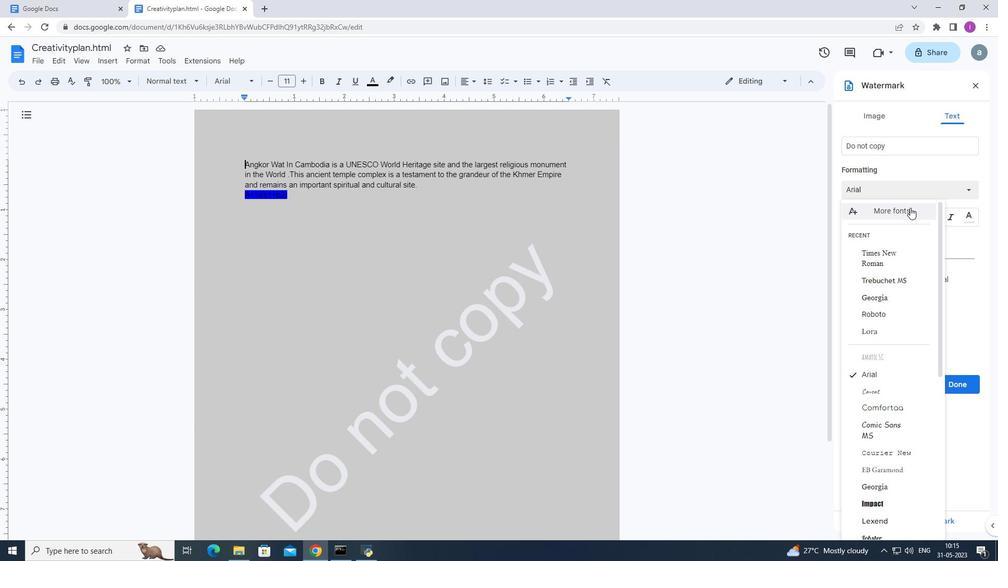 
Action: Mouse moved to (609, 219)
Screenshot: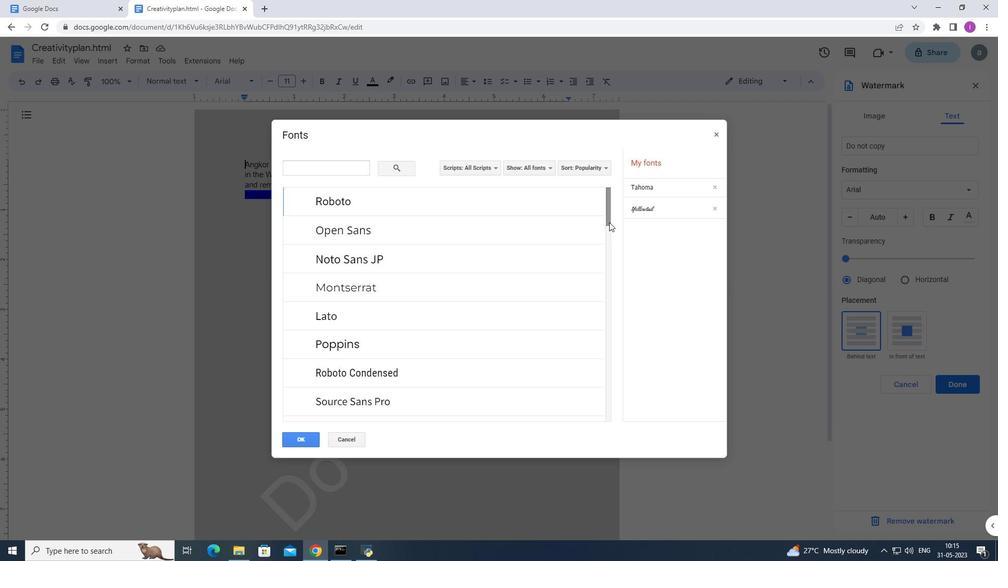 
Action: Mouse pressed left at (609, 219)
Screenshot: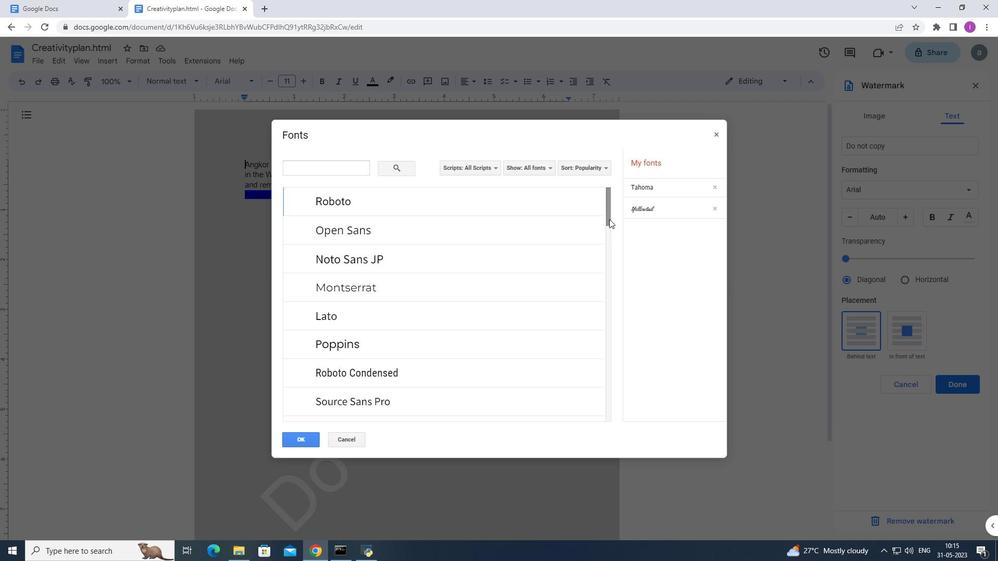 
Action: Mouse moved to (330, 170)
Screenshot: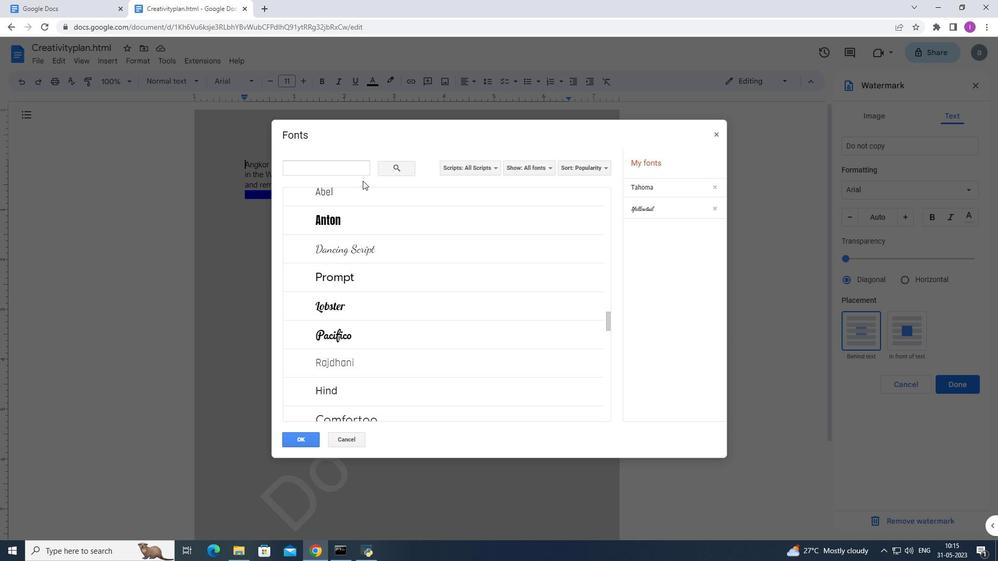 
Action: Mouse pressed left at (330, 170)
Screenshot: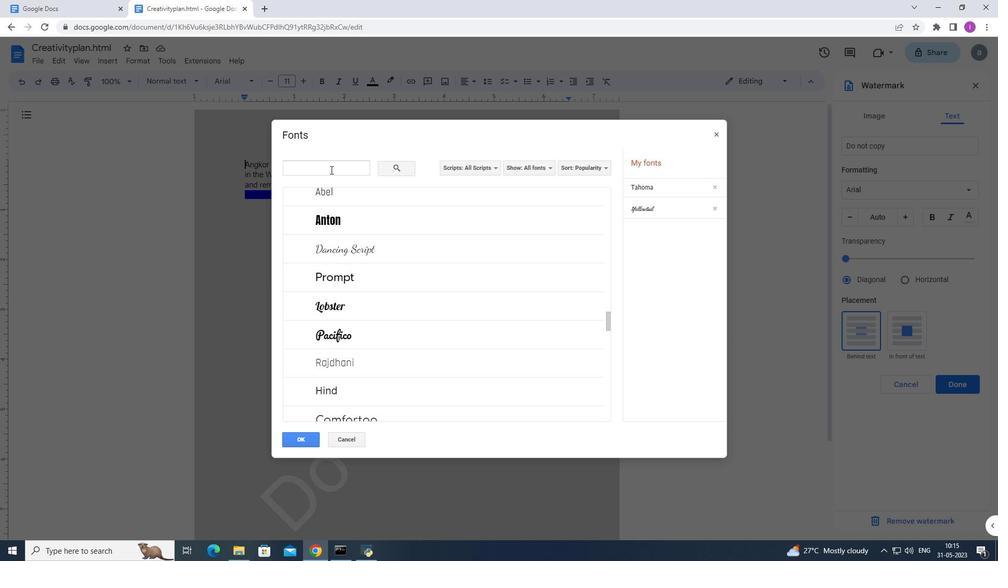 
Action: Mouse moved to (370, 162)
Screenshot: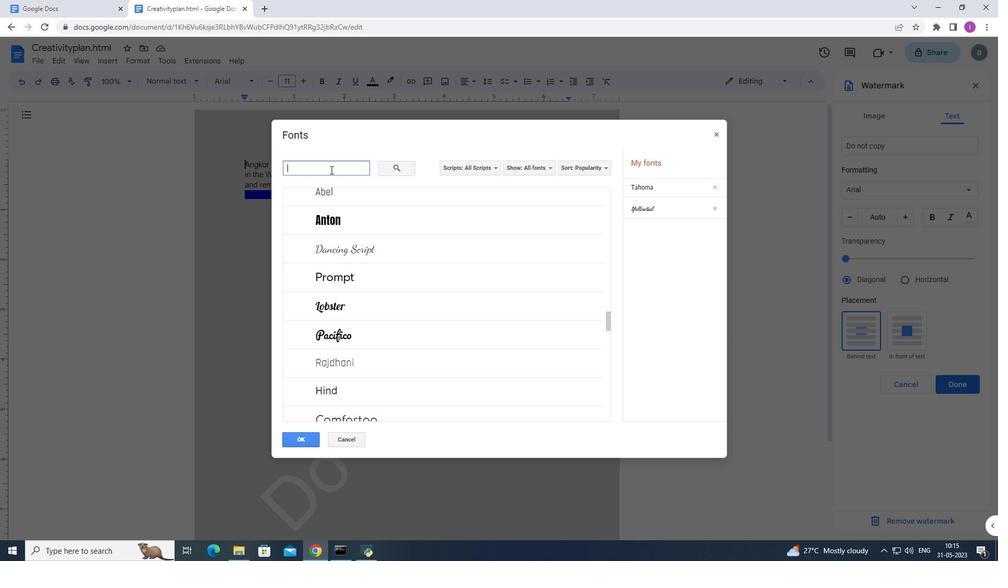 
Action: Key pressed fre<Key.backspace>ont<Key.space>stylr<Key.backspace>e
Screenshot: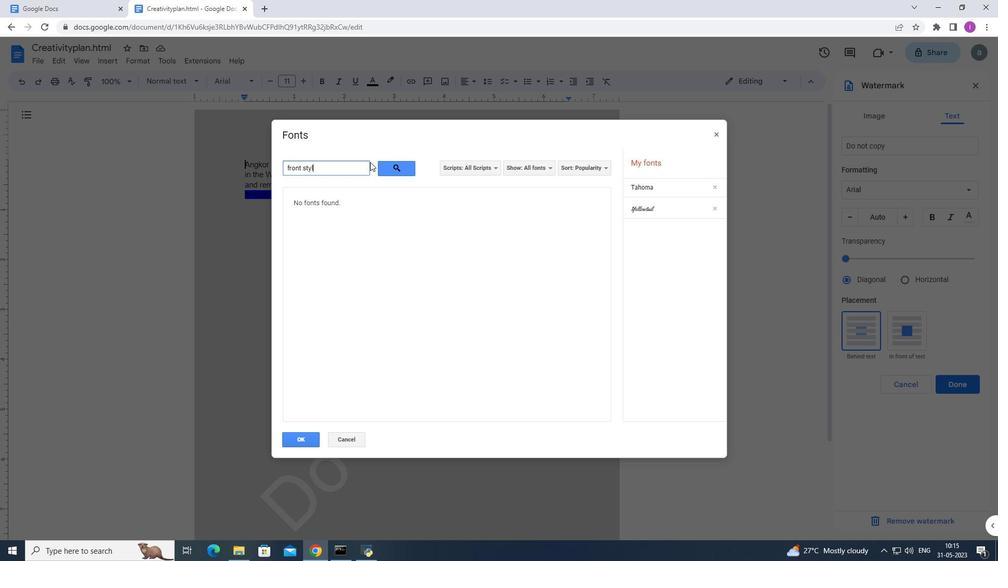 
Action: Mouse moved to (715, 135)
Screenshot: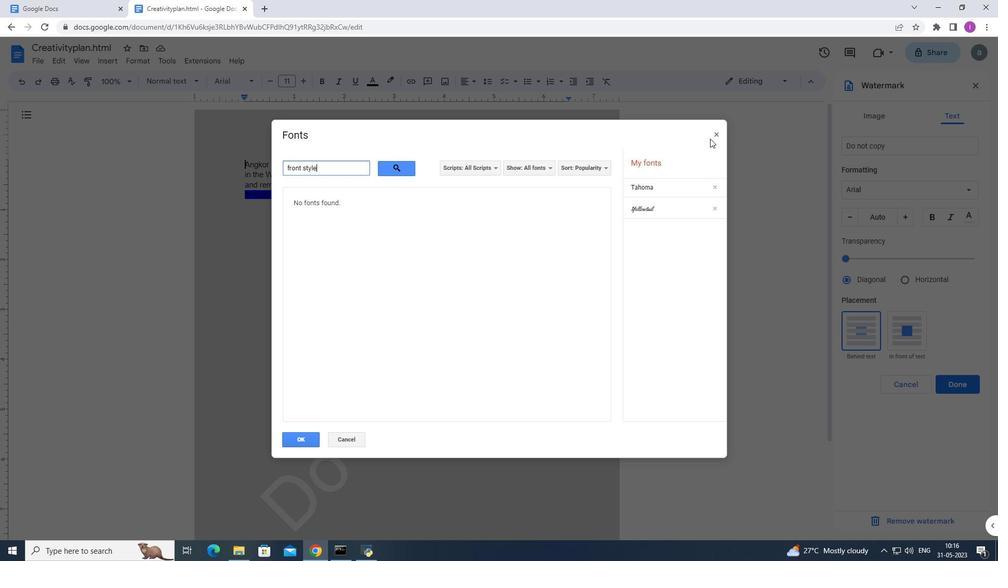 
Action: Mouse pressed left at (715, 135)
Screenshot: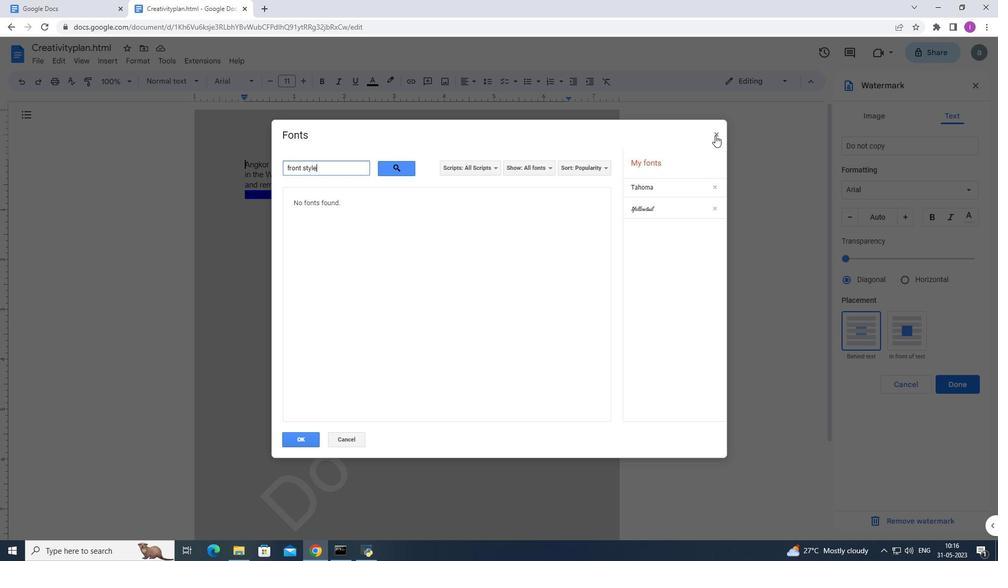 
Action: Mouse moved to (970, 189)
Screenshot: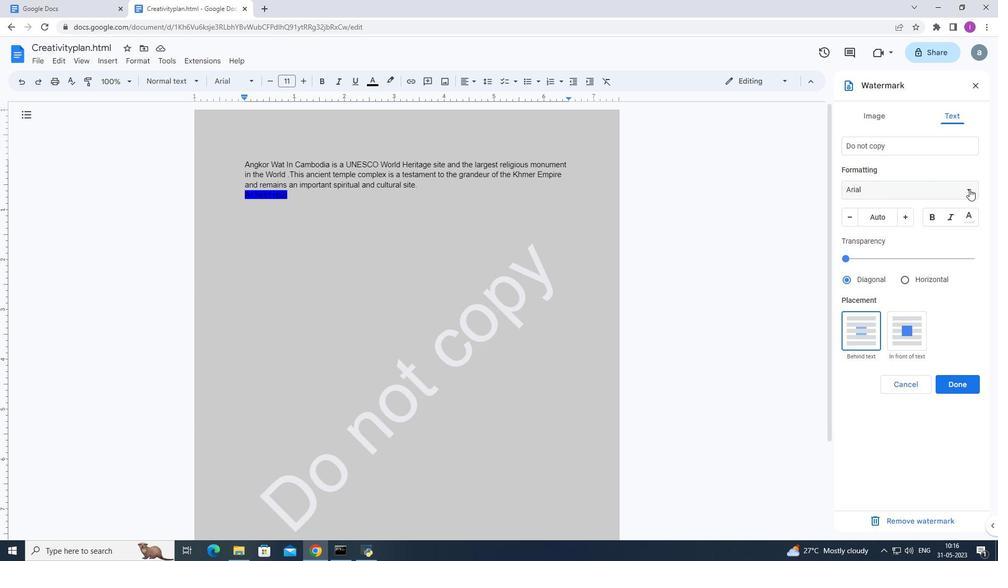 
Action: Mouse pressed left at (970, 189)
Screenshot: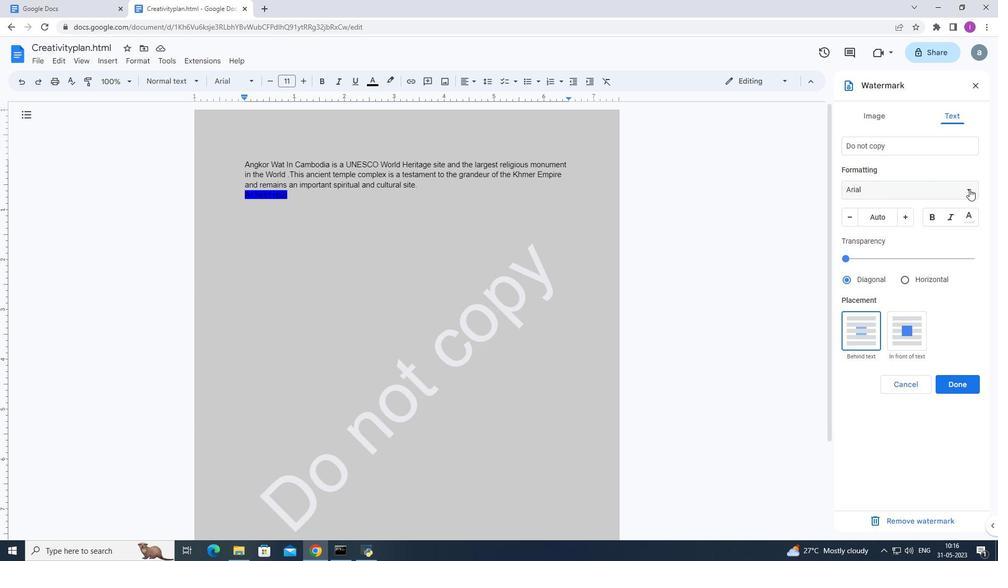 
Action: Mouse moved to (918, 326)
Screenshot: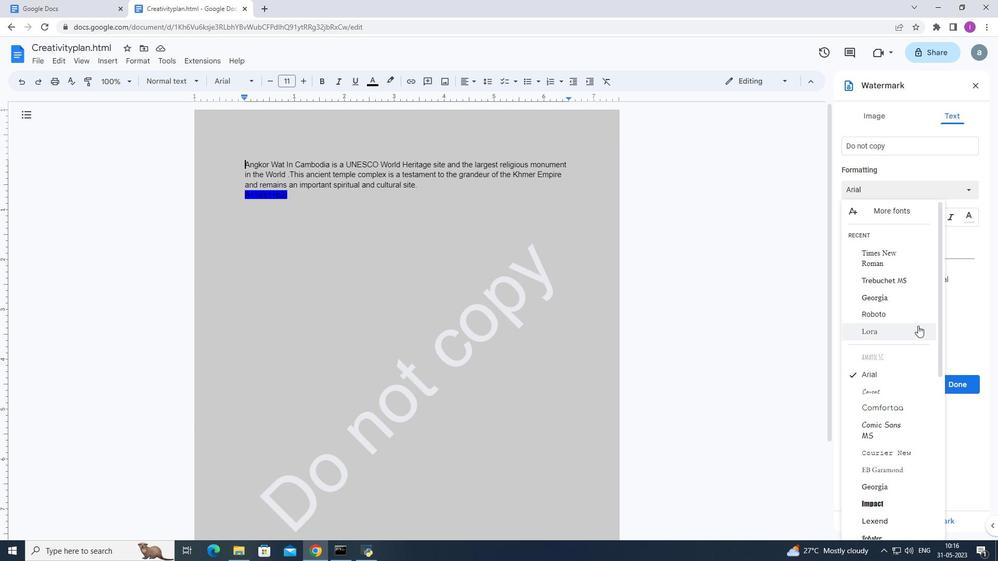 
Action: Mouse scrolled (918, 325) with delta (0, 0)
Screenshot: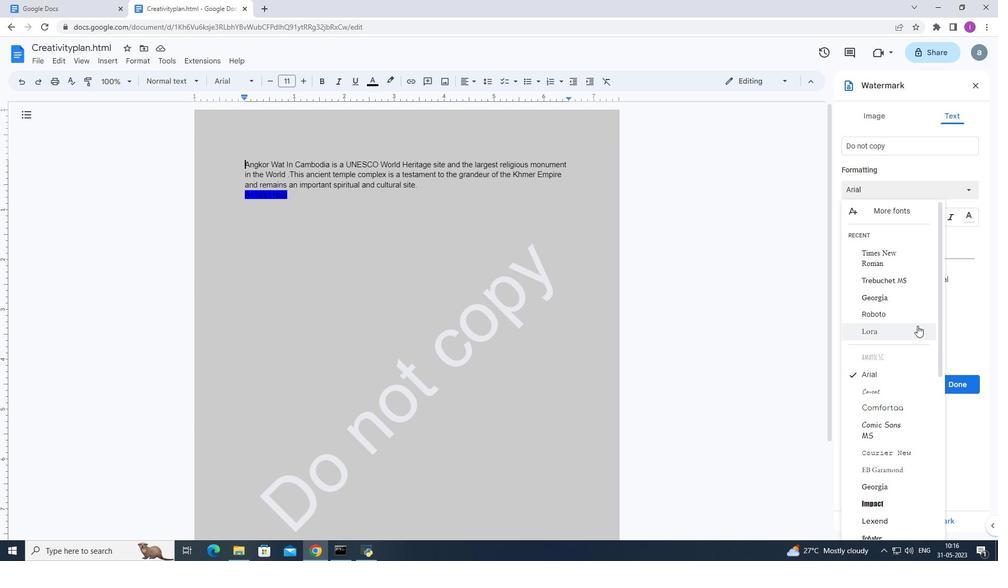 
Action: Mouse moved to (926, 351)
Screenshot: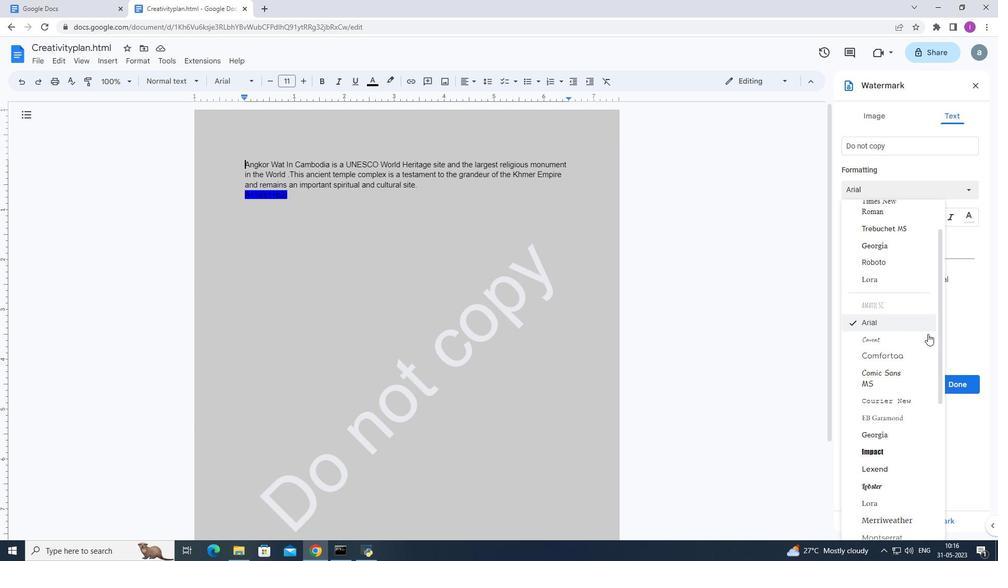 
Action: Mouse scrolled (926, 352) with delta (0, 0)
Screenshot: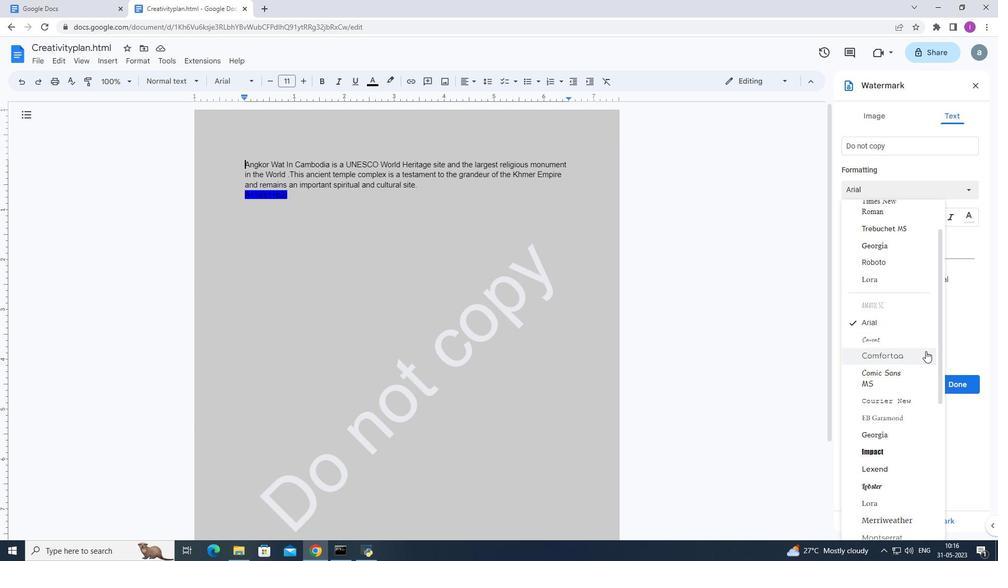 
Action: Mouse scrolled (926, 352) with delta (0, 0)
Screenshot: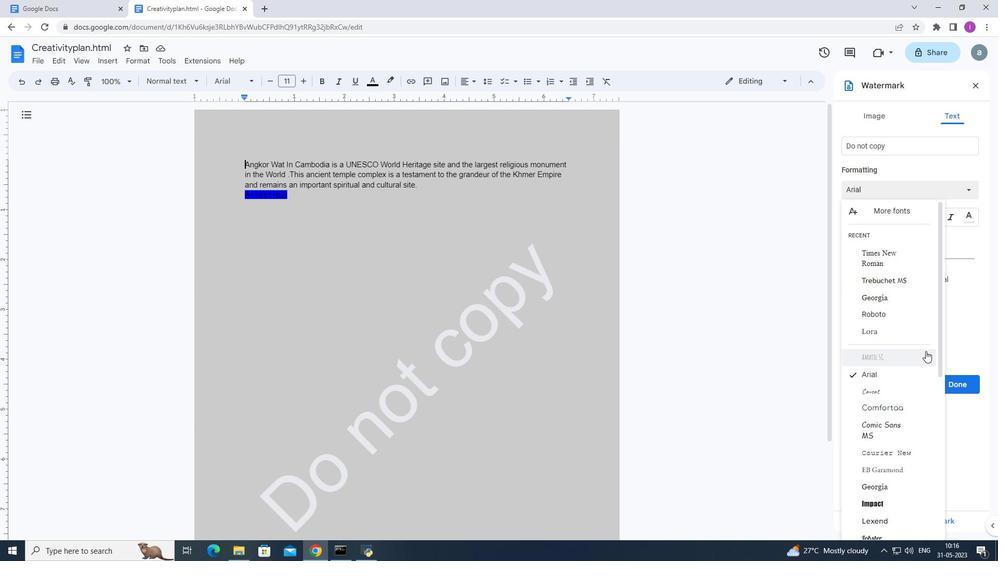
Action: Mouse scrolled (926, 352) with delta (0, 0)
Screenshot: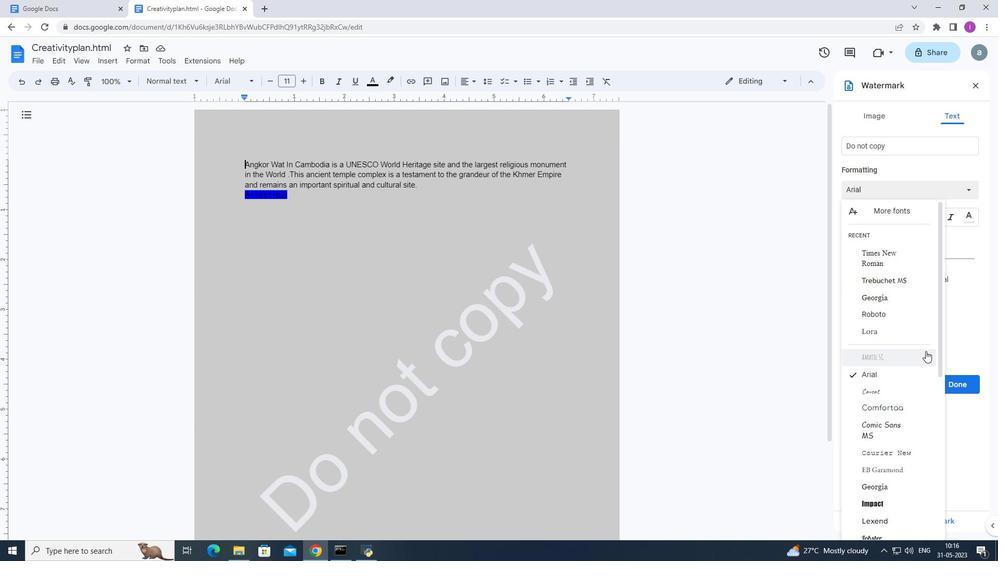 
Action: Mouse moved to (941, 318)
Screenshot: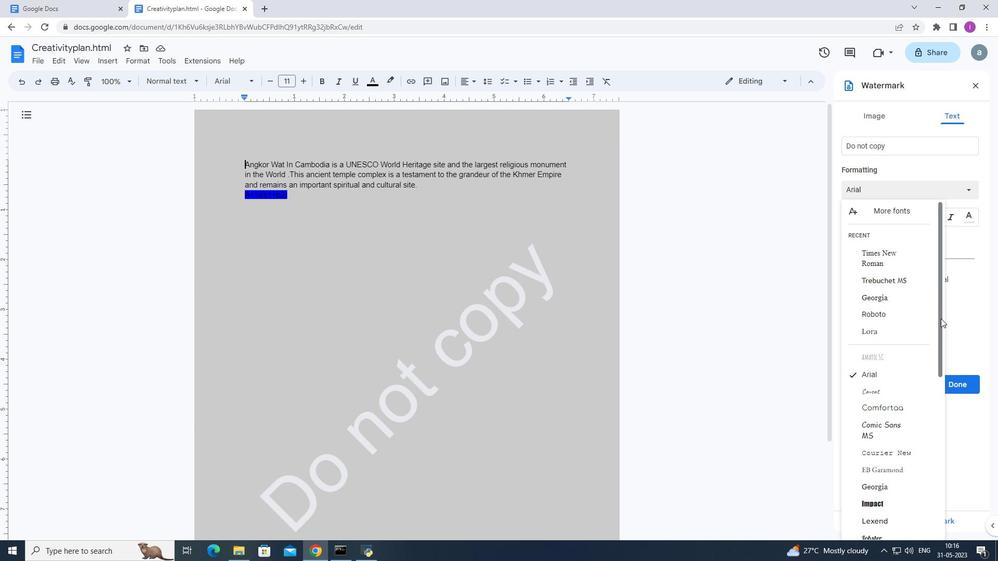 
Action: Mouse pressed left at (941, 318)
Screenshot: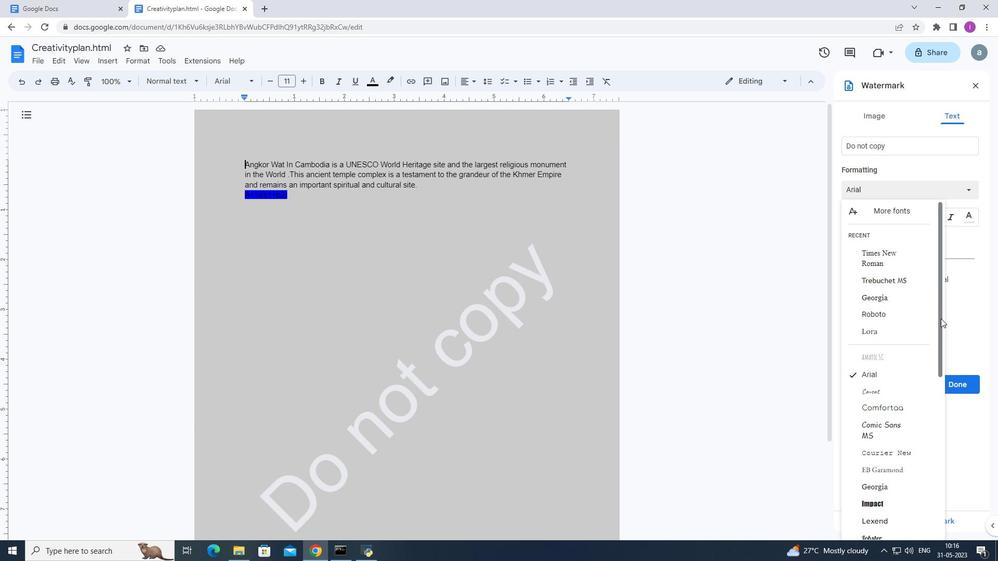 
Action: Mouse moved to (940, 368)
Screenshot: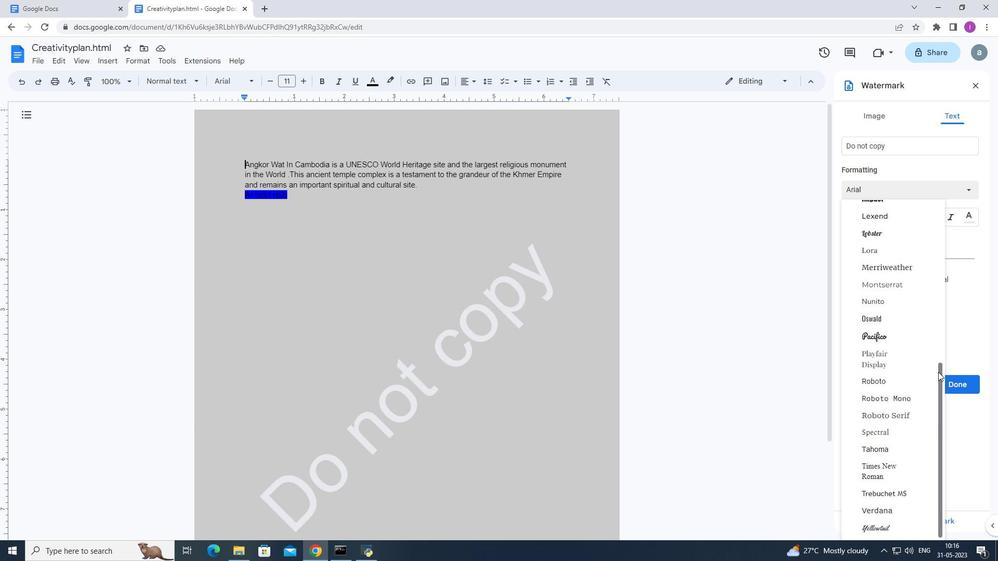 
Action: Mouse pressed left at (939, 370)
Screenshot: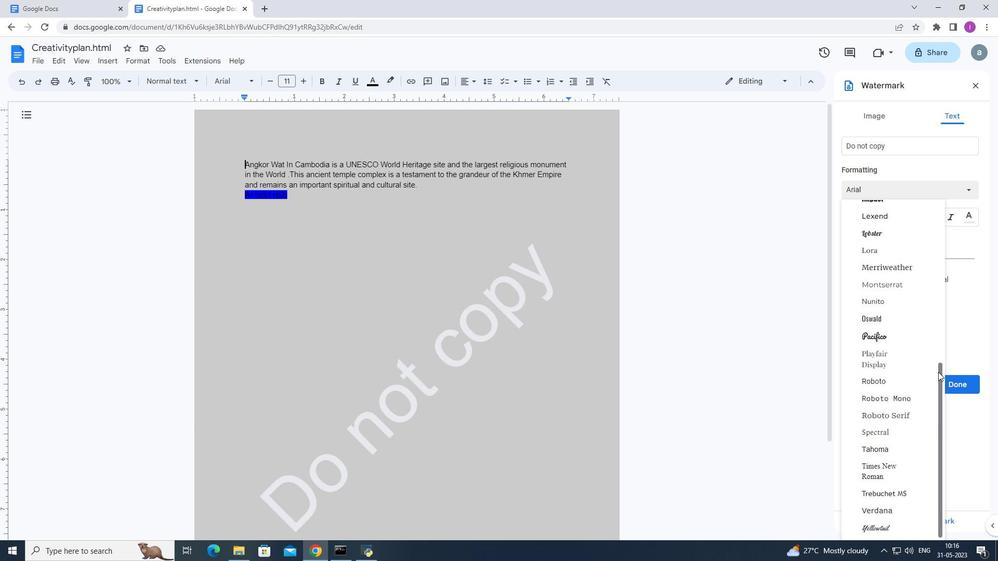 
Action: Mouse moved to (970, 190)
Screenshot: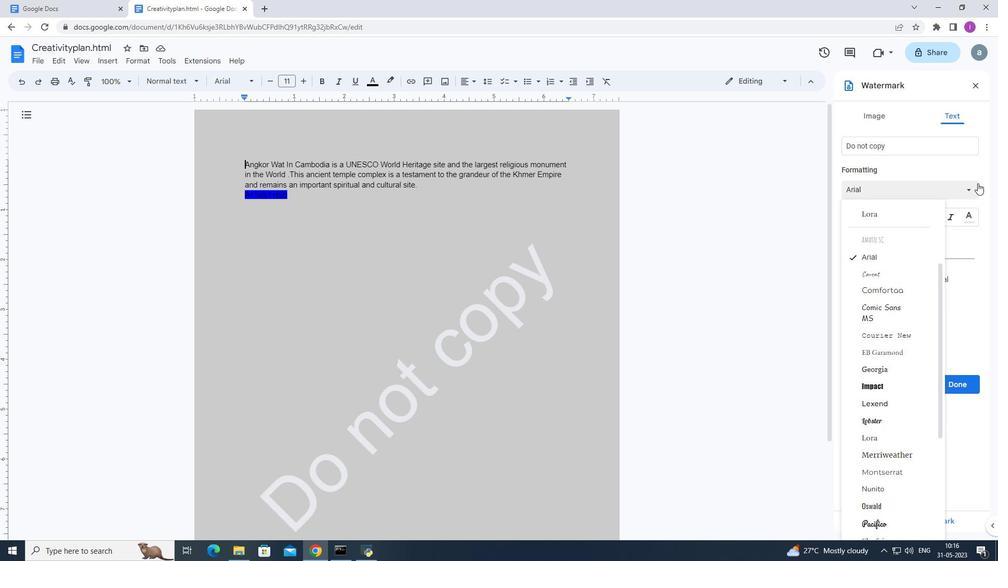 
Action: Mouse pressed left at (970, 190)
Screenshot: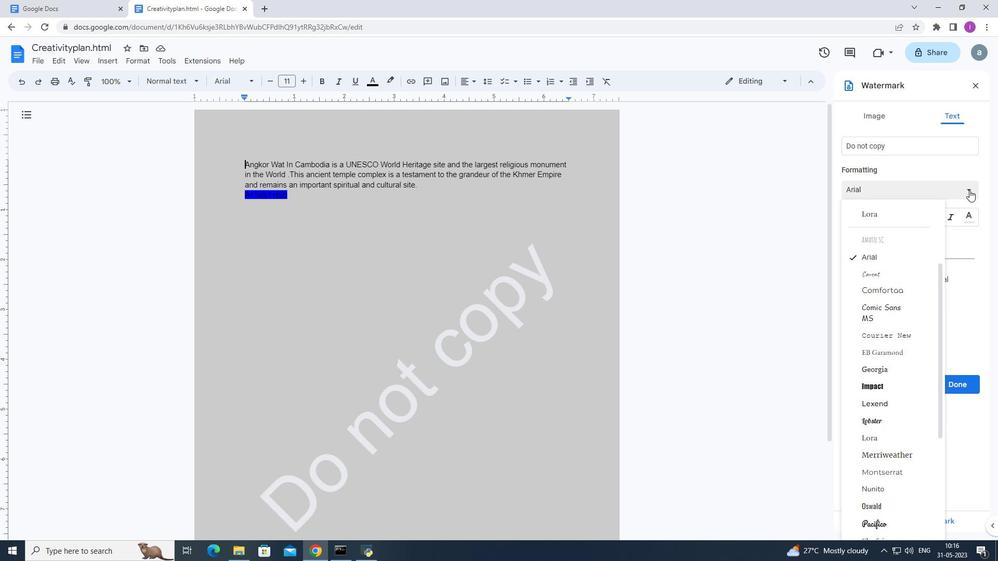 
Action: Mouse pressed left at (970, 190)
Screenshot: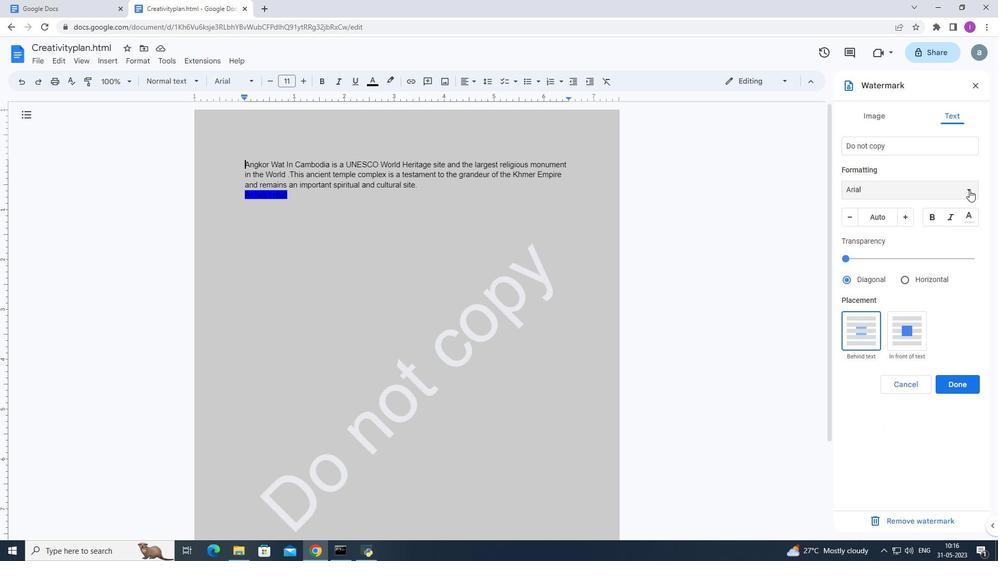 
Action: Mouse moved to (902, 209)
Screenshot: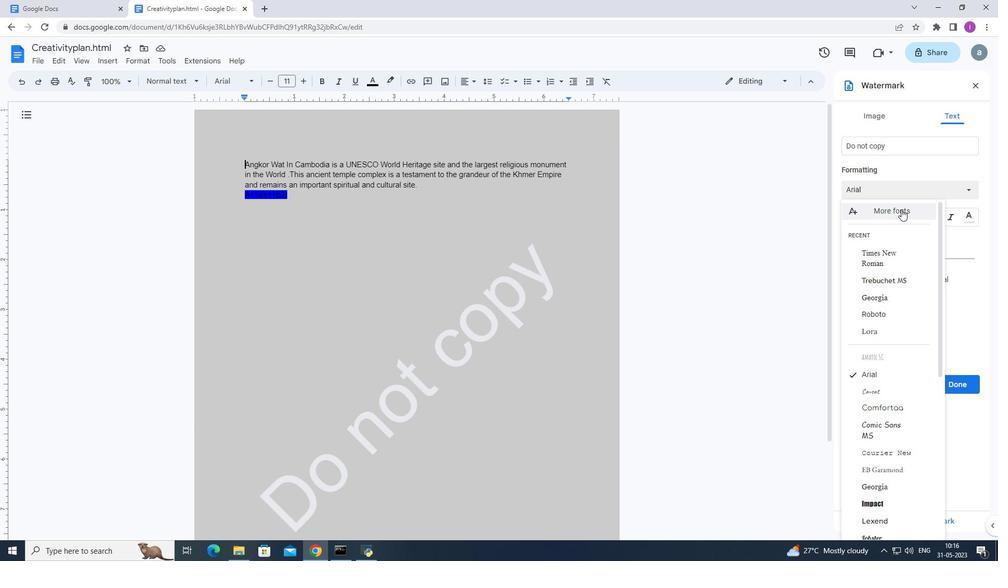 
Action: Mouse pressed left at (902, 209)
Screenshot: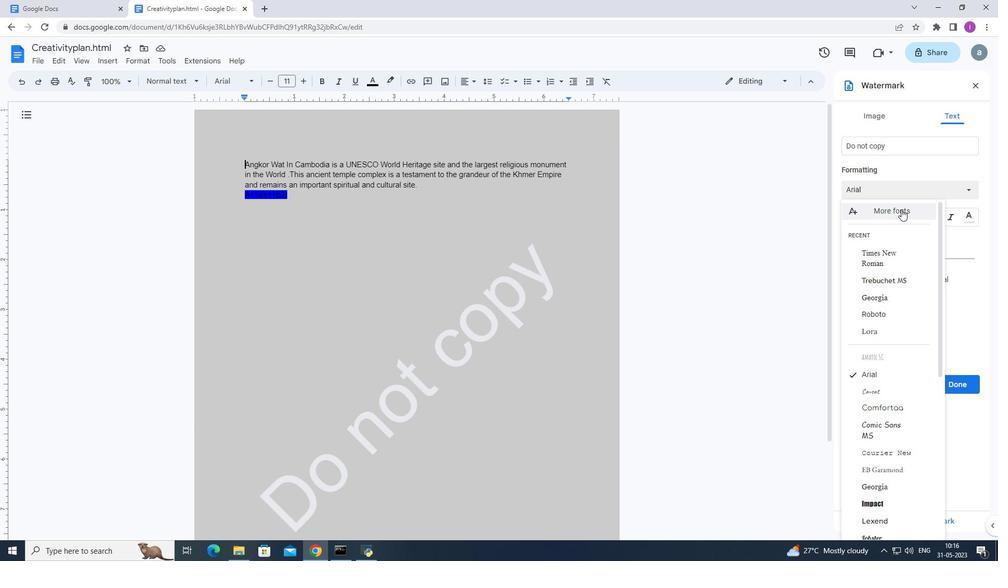 
Action: Mouse moved to (396, 169)
Screenshot: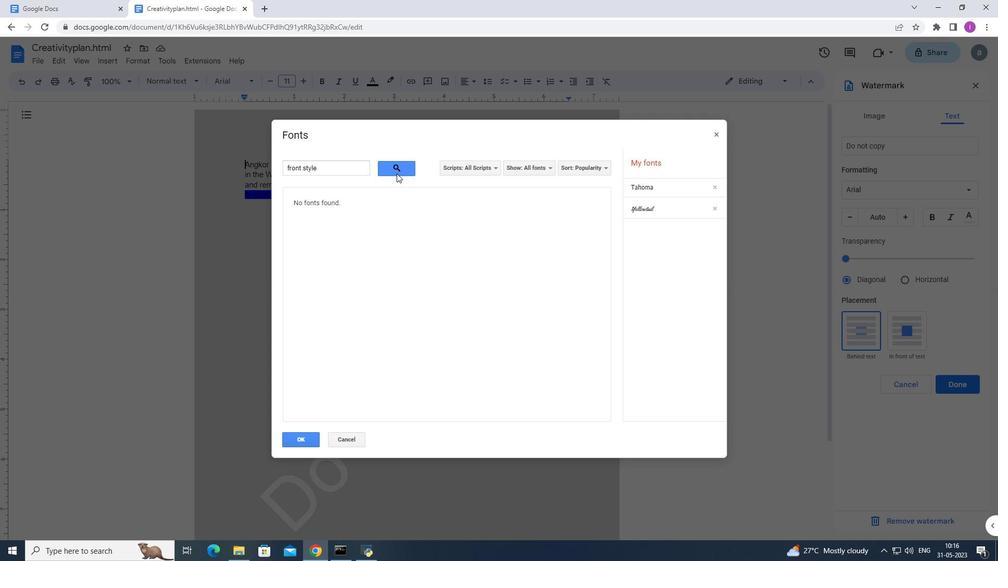 
Action: Mouse pressed left at (396, 169)
Screenshot: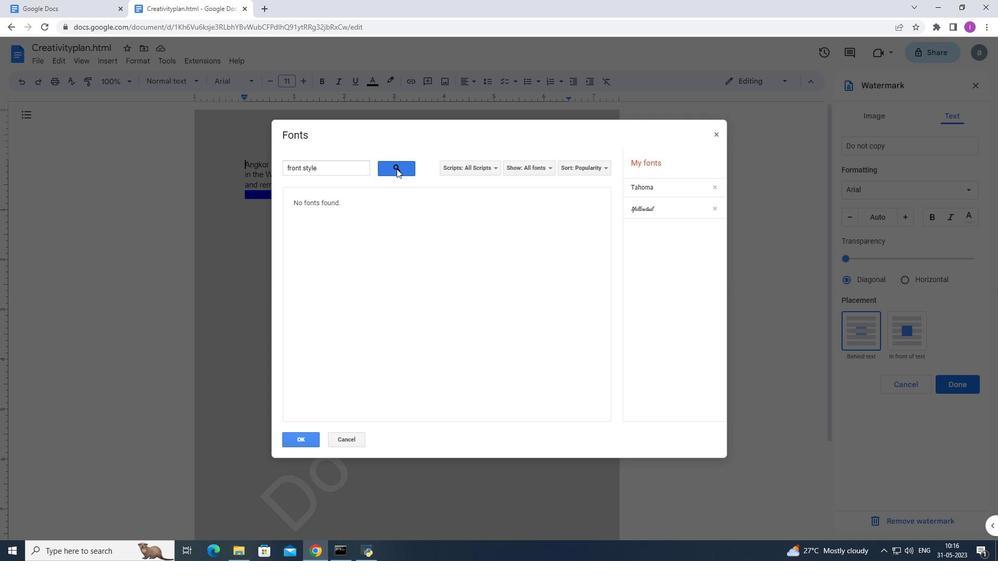 
Action: Mouse moved to (400, 165)
Screenshot: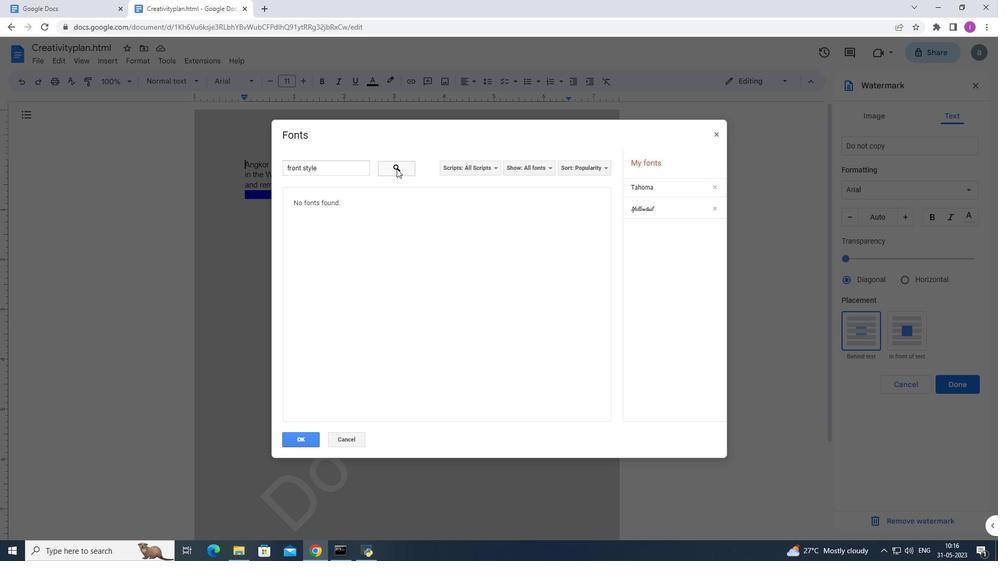 
Action: Mouse pressed left at (400, 165)
Screenshot: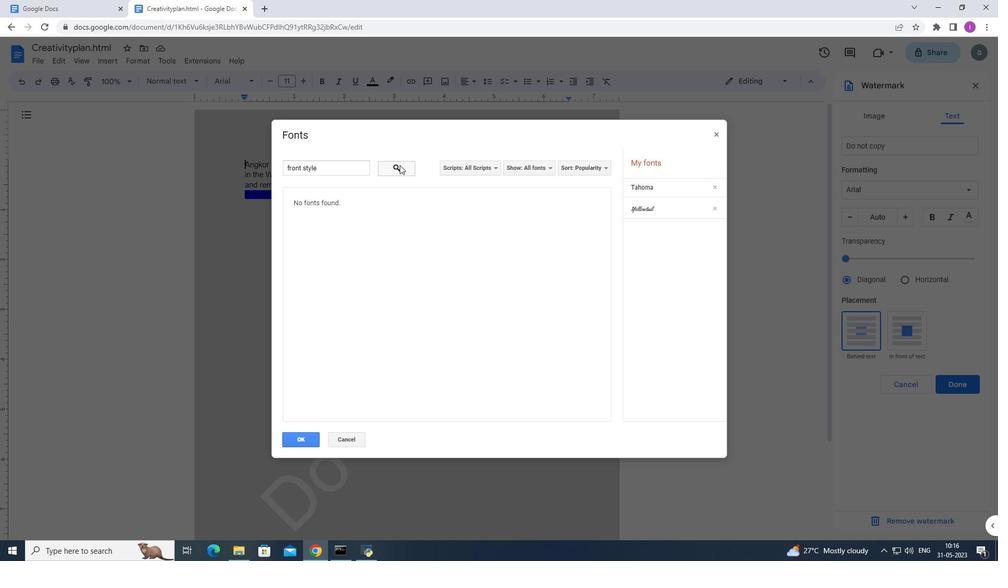 
Action: Mouse pressed left at (400, 165)
Screenshot: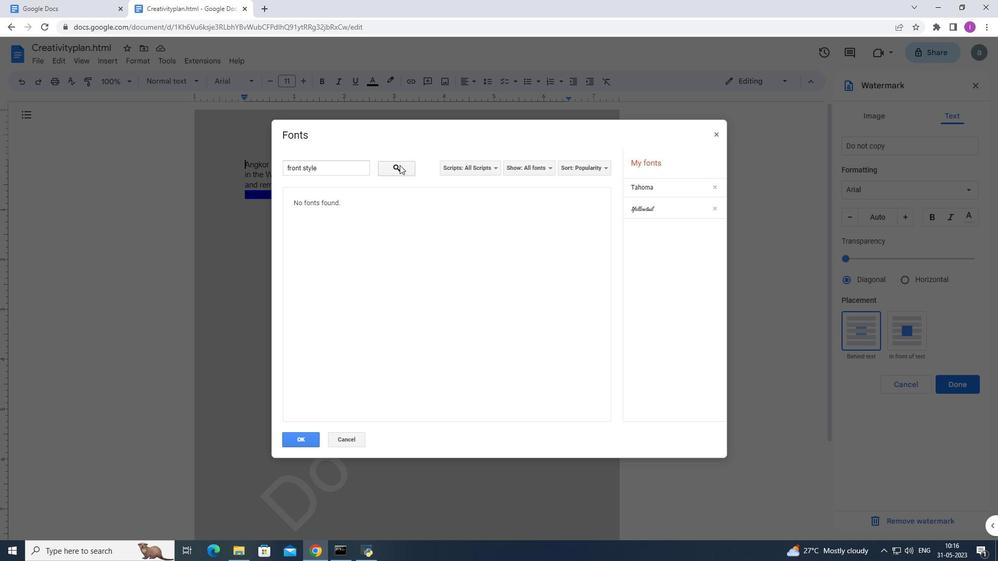 
Action: Mouse moved to (395, 170)
Screenshot: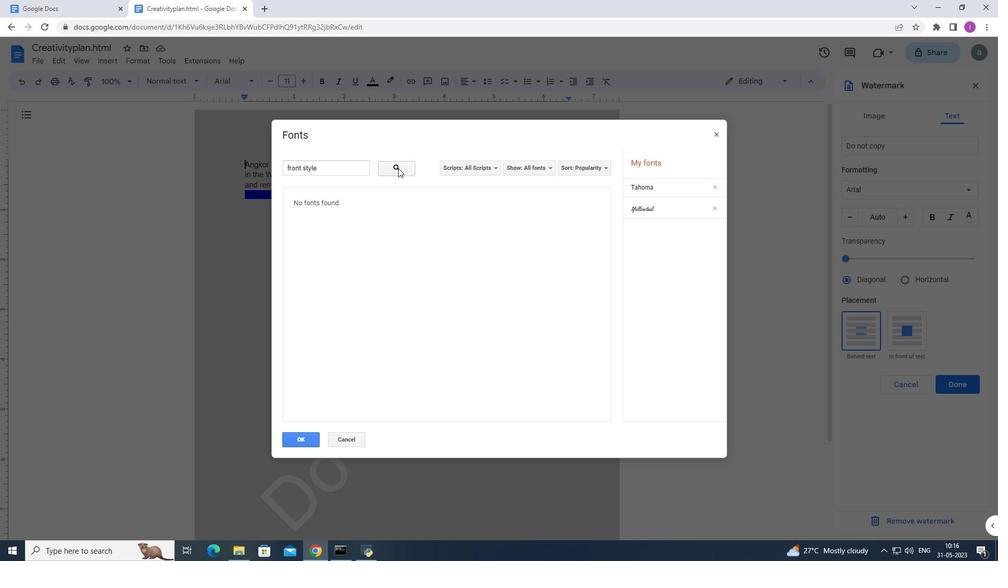 
Action: Mouse pressed left at (395, 170)
Screenshot: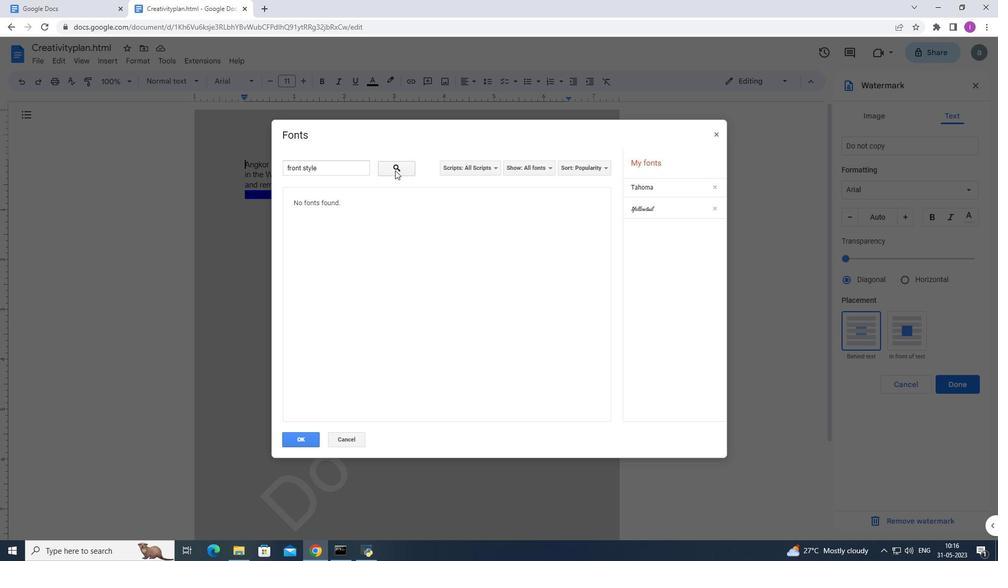 
Action: Mouse moved to (719, 135)
Screenshot: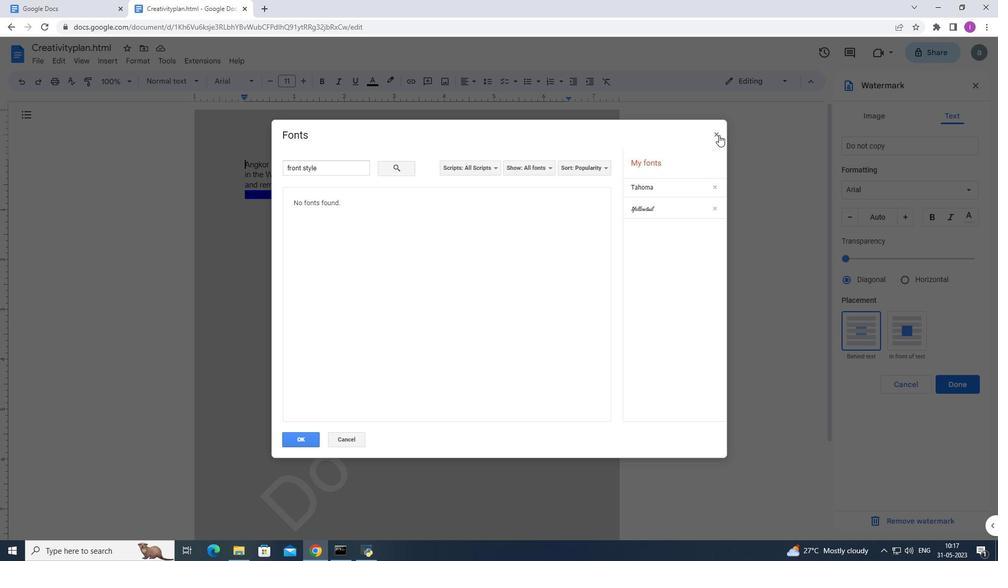 
Action: Mouse pressed left at (719, 135)
Screenshot: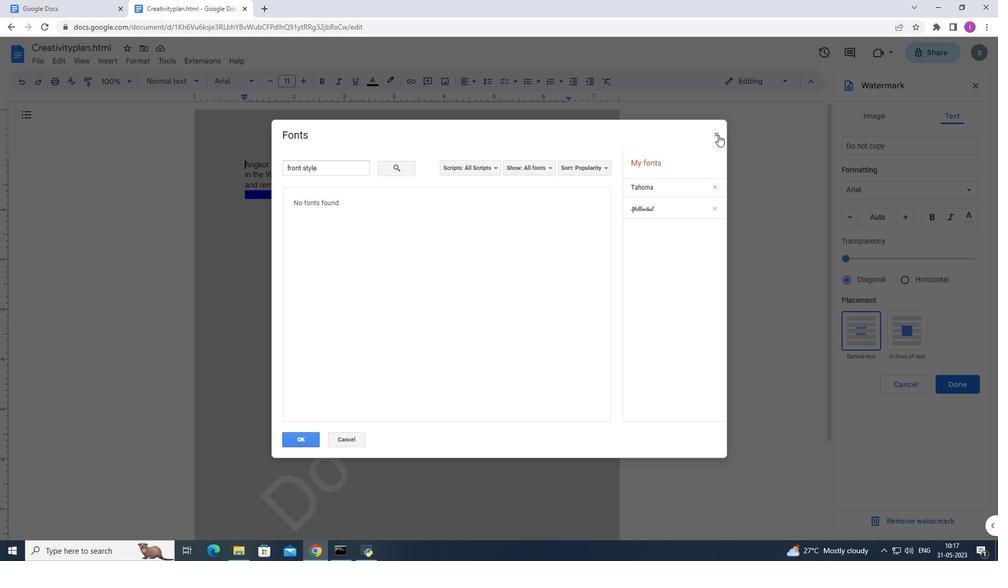 
Action: Mouse moved to (959, 386)
Screenshot: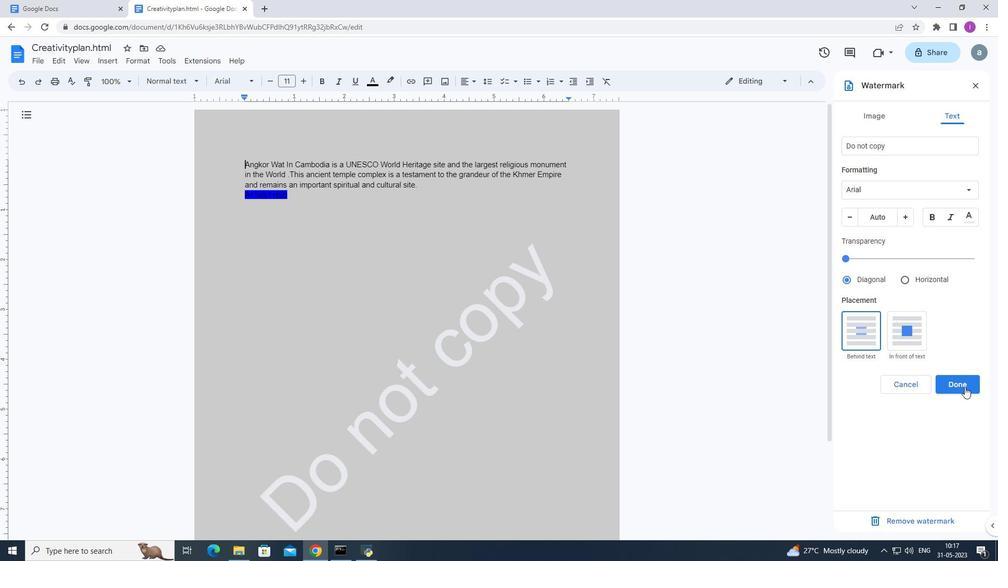 
Action: Mouse pressed left at (959, 386)
Screenshot: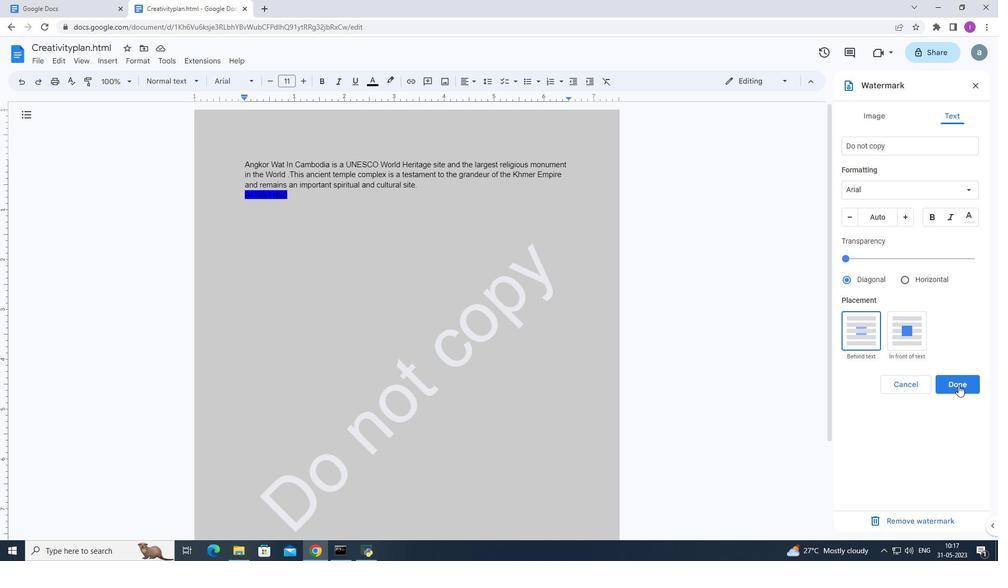 
Action: Mouse moved to (86, 189)
Screenshot: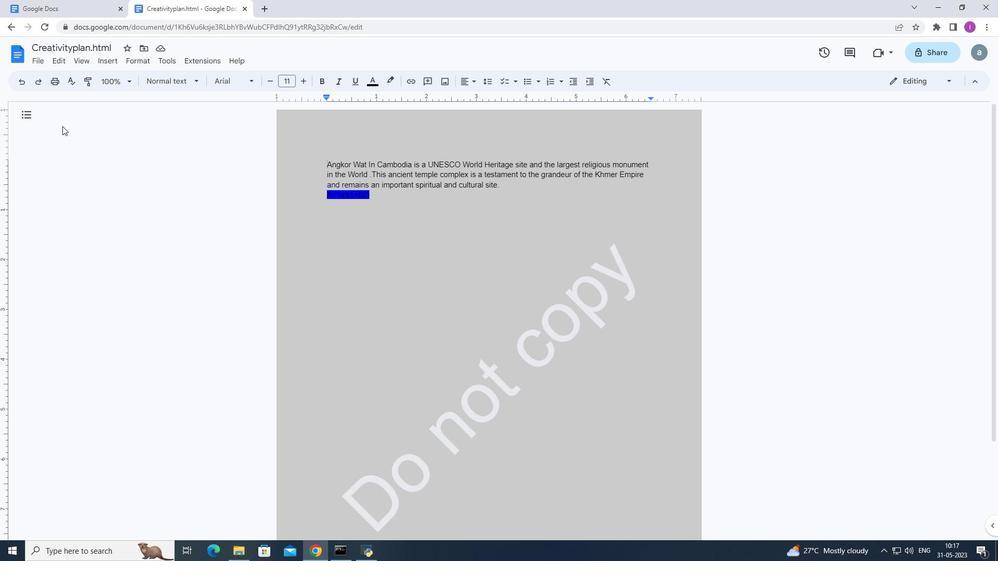 
